 Task: Create a due date automation trigger when advanced on, 2 days before a card is due add dates starting next week at 11:00 AM.
Action: Mouse moved to (1088, 313)
Screenshot: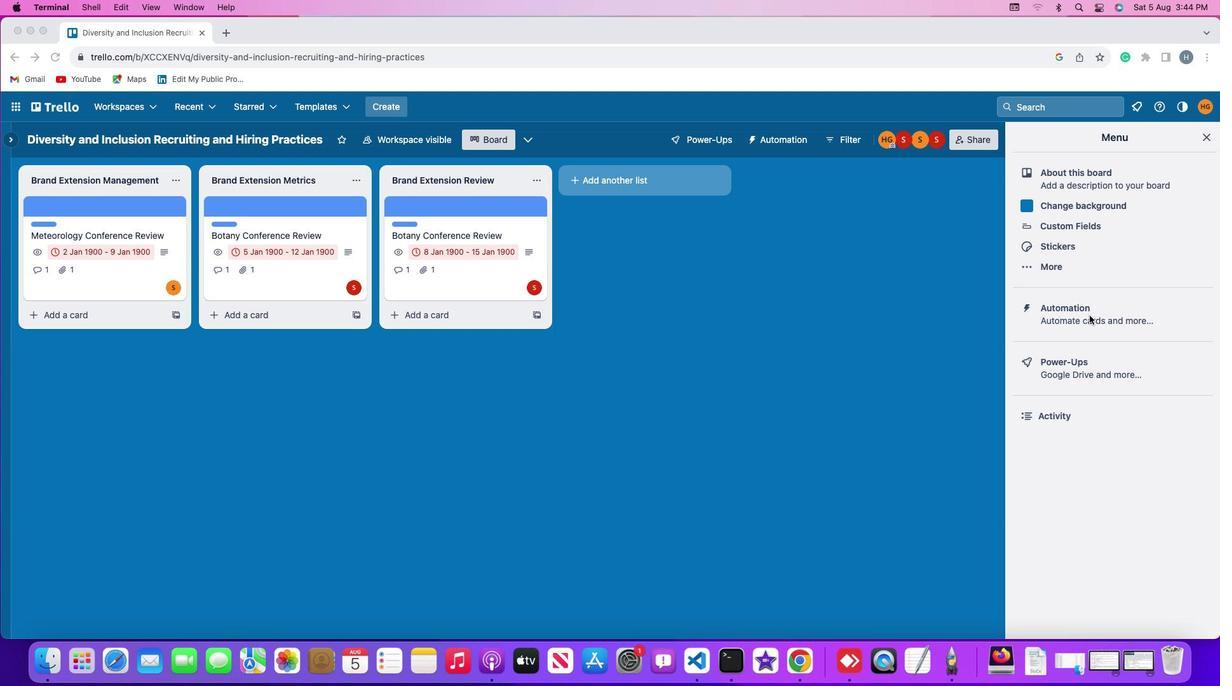 
Action: Mouse pressed left at (1088, 313)
Screenshot: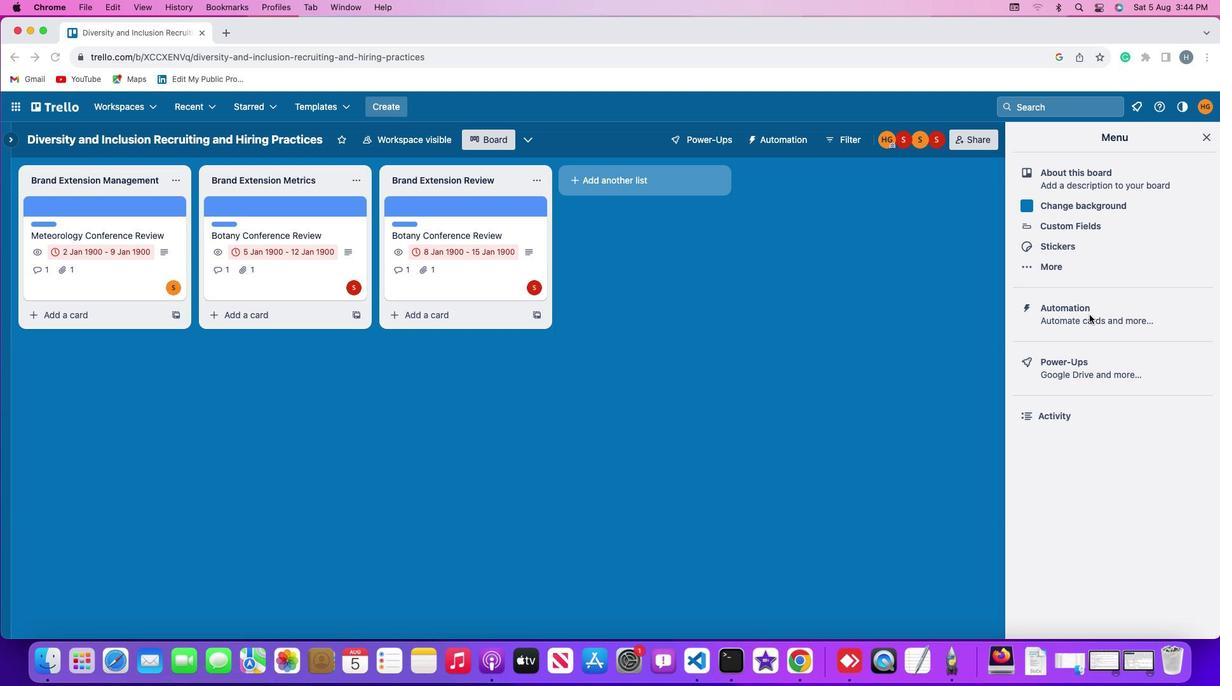
Action: Mouse pressed left at (1088, 313)
Screenshot: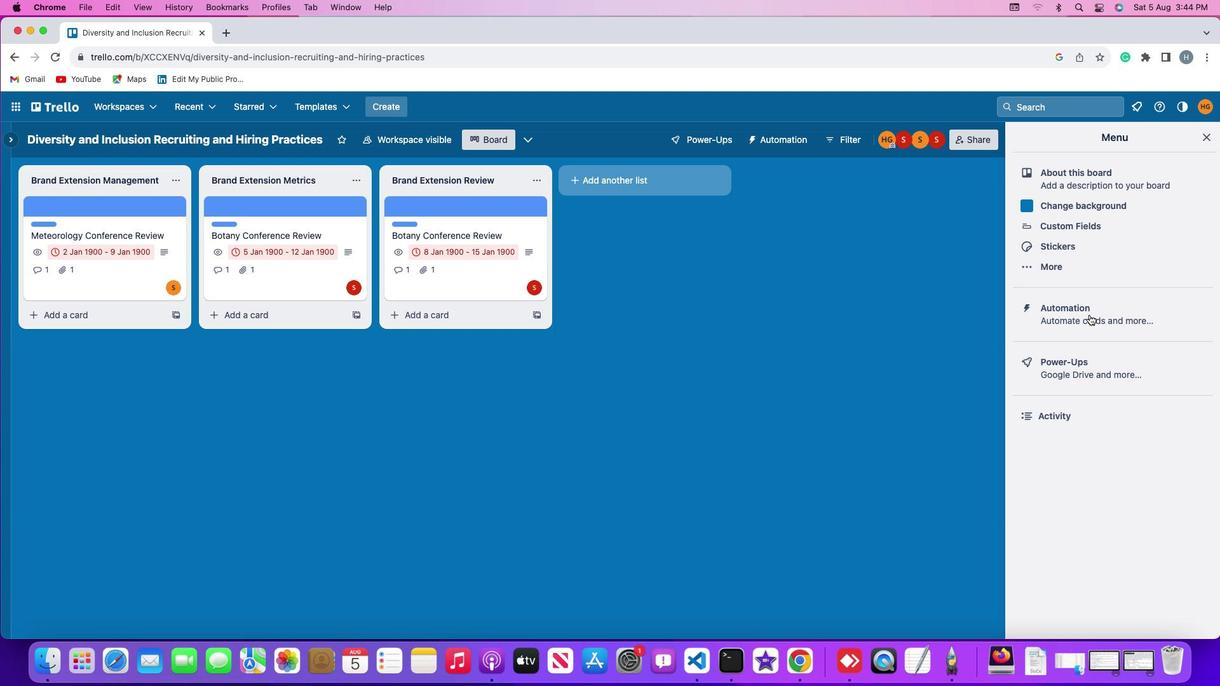 
Action: Mouse moved to (88, 301)
Screenshot: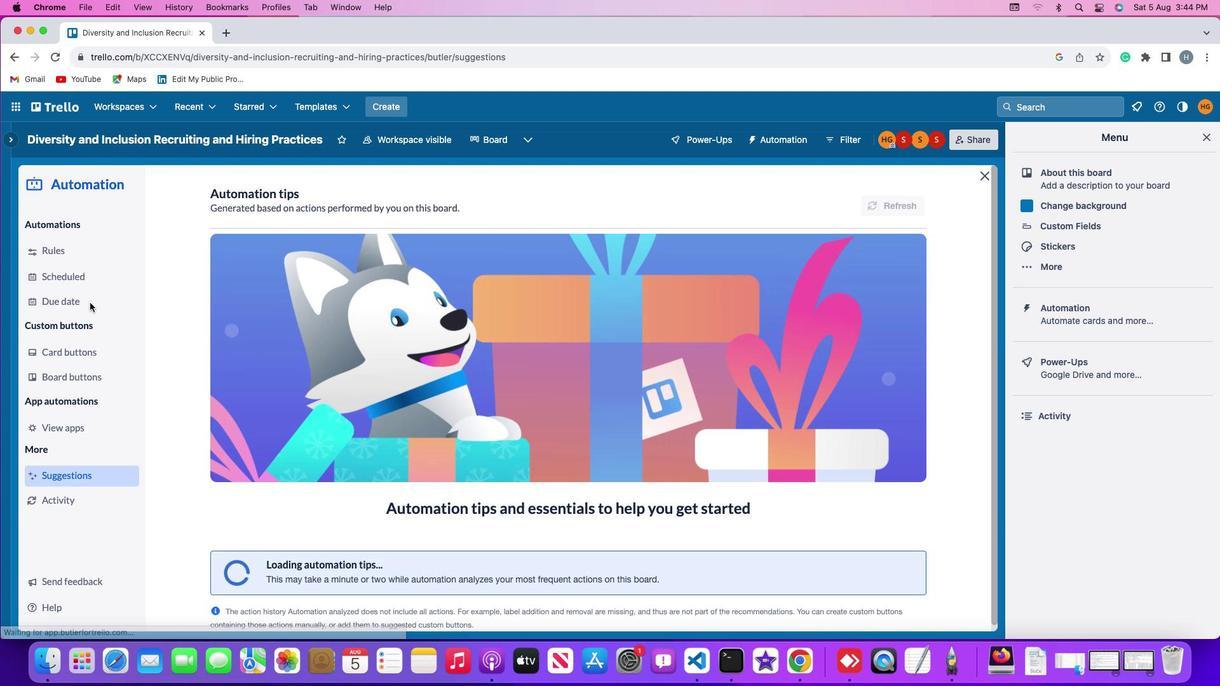 
Action: Mouse pressed left at (88, 301)
Screenshot: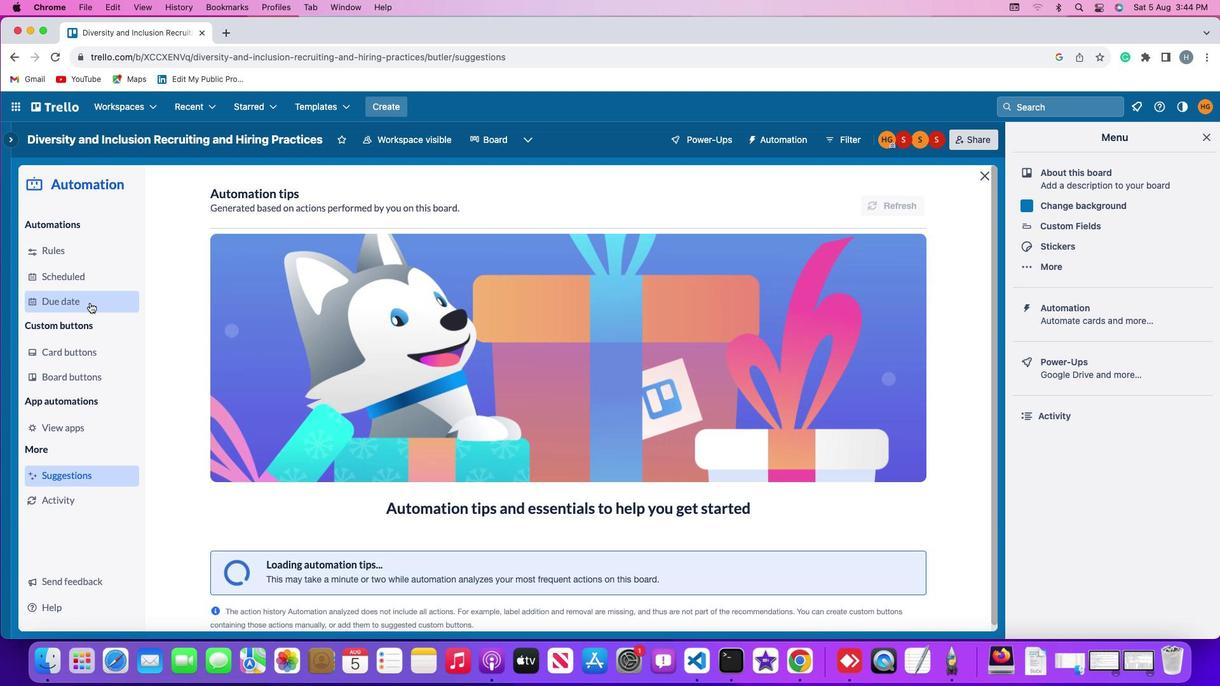 
Action: Mouse moved to (847, 193)
Screenshot: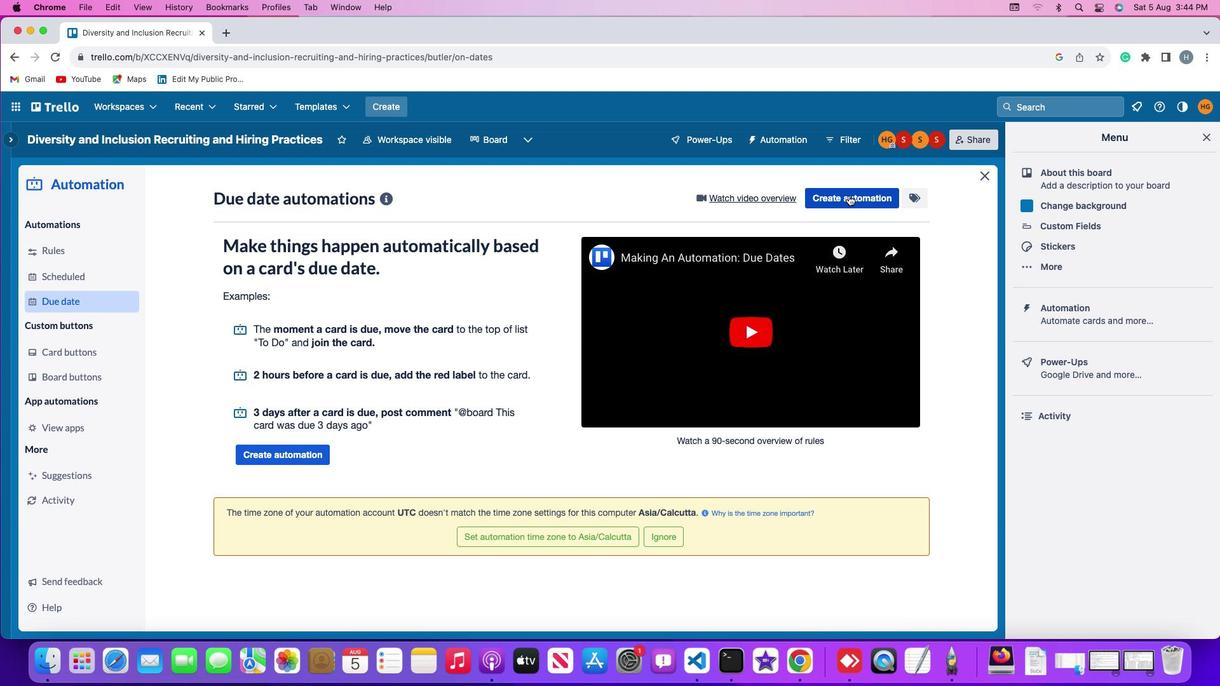 
Action: Mouse pressed left at (847, 193)
Screenshot: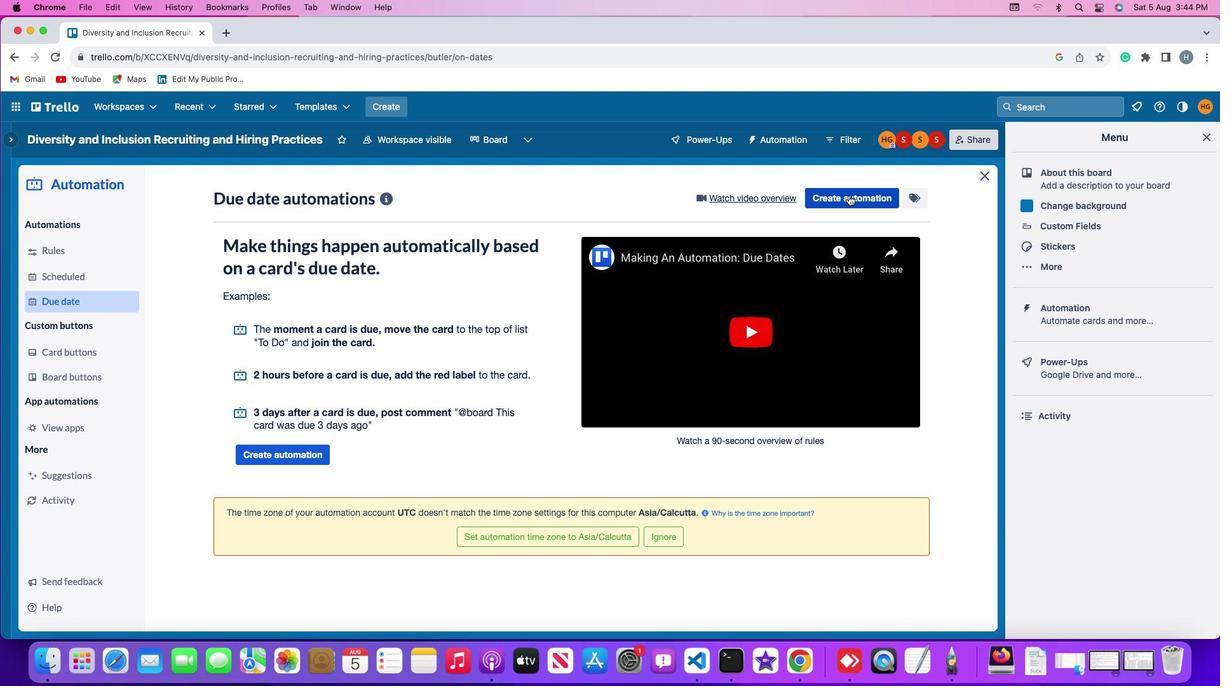
Action: Mouse moved to (558, 317)
Screenshot: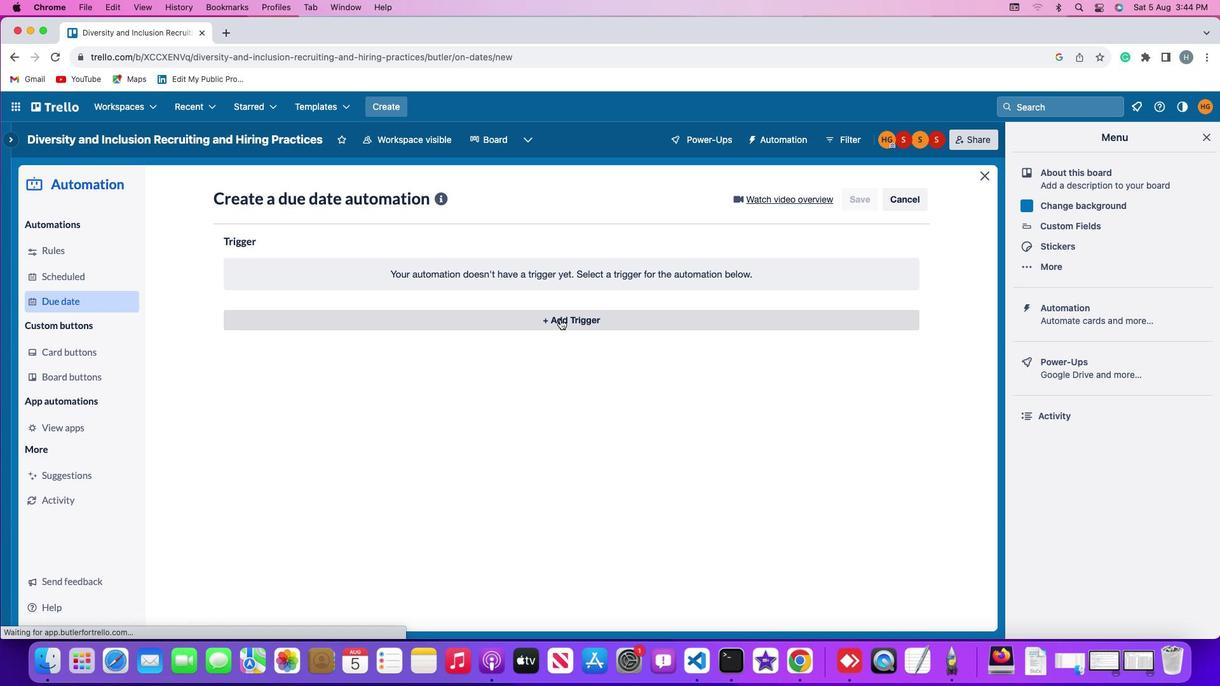 
Action: Mouse pressed left at (558, 317)
Screenshot: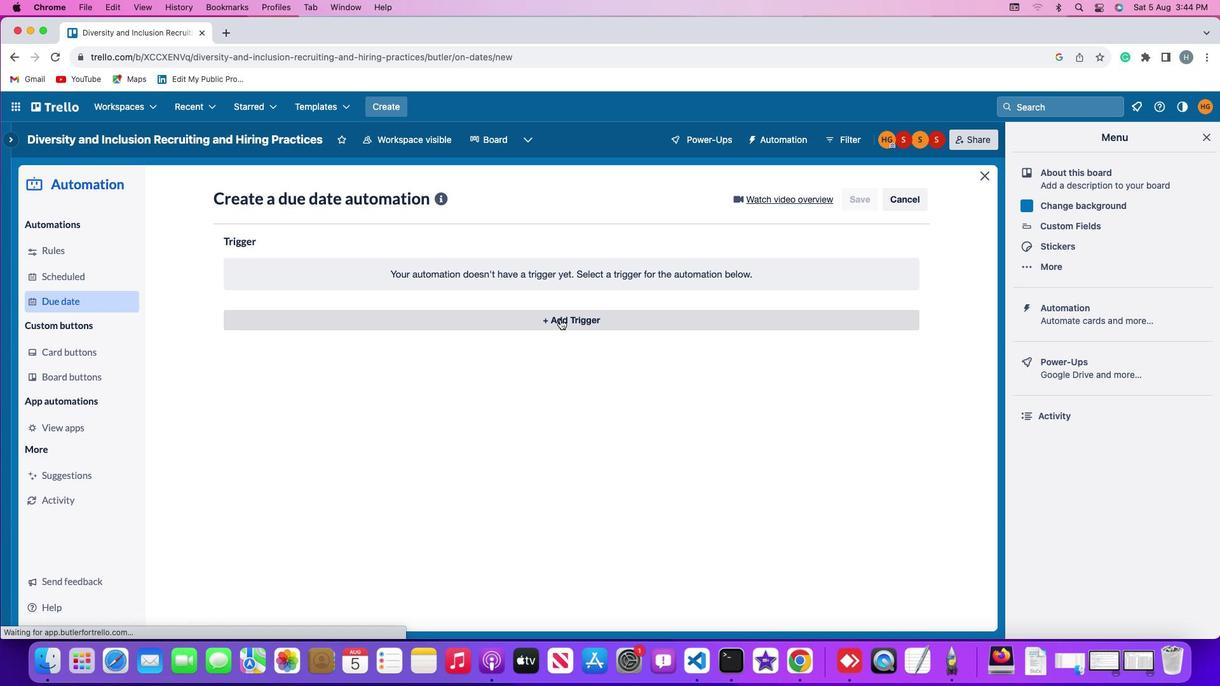 
Action: Mouse moved to (247, 509)
Screenshot: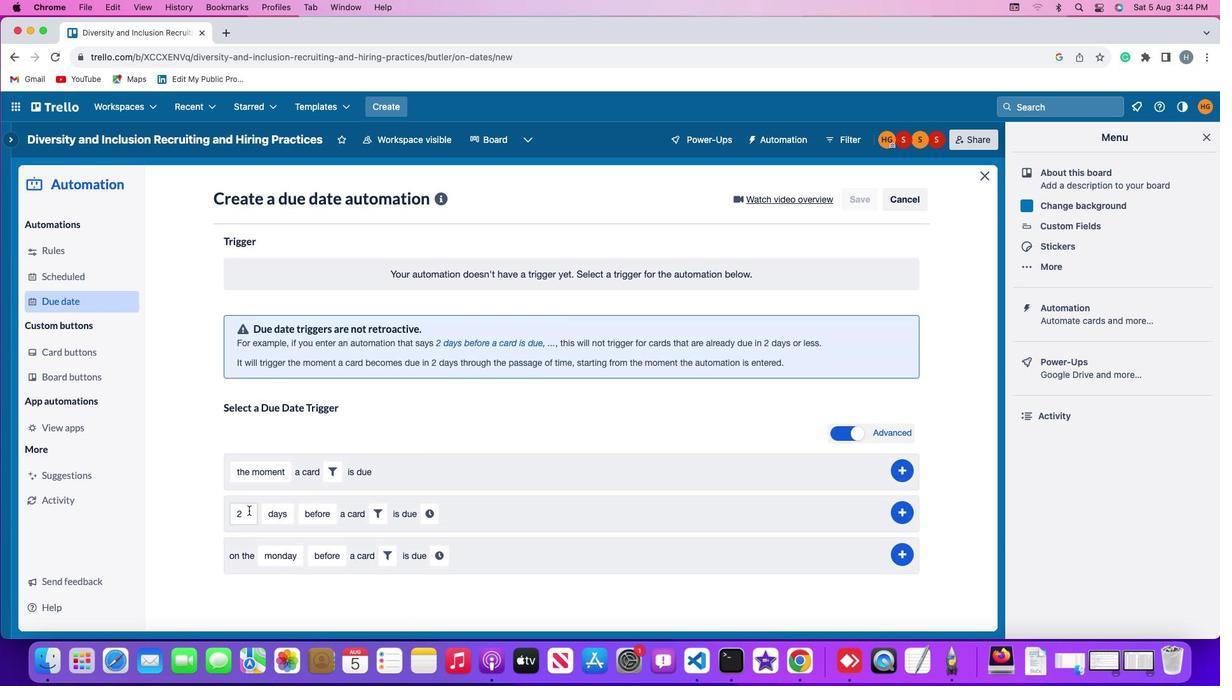 
Action: Mouse pressed left at (247, 509)
Screenshot: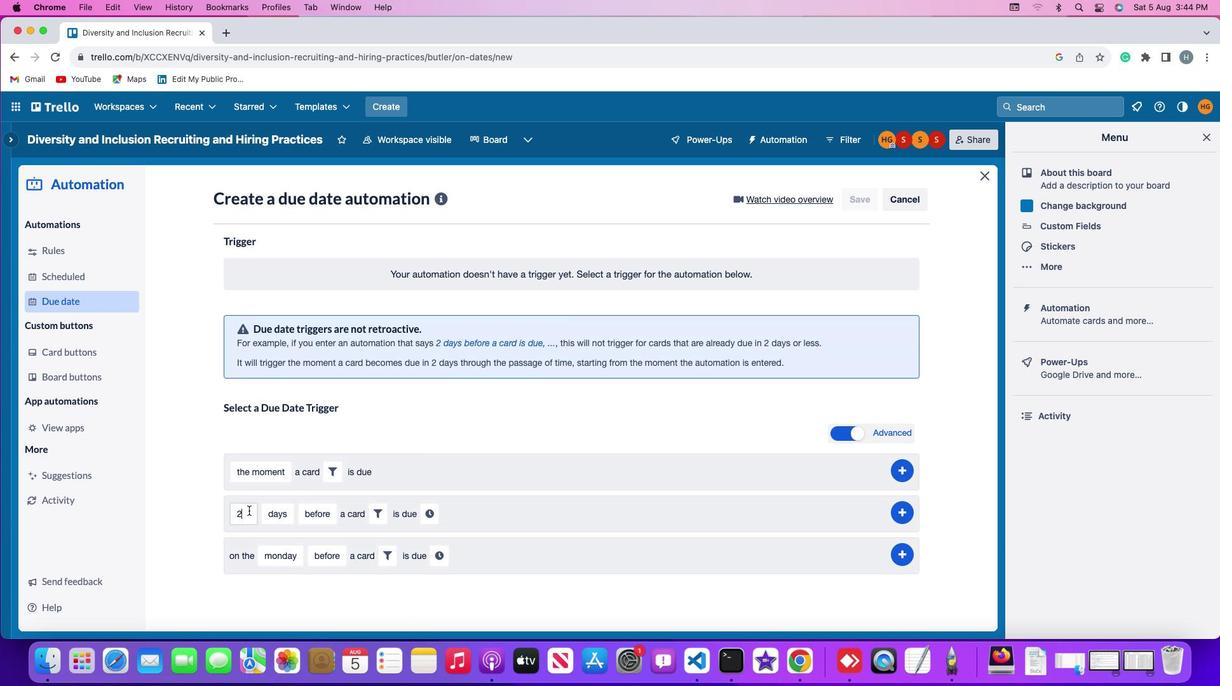 
Action: Mouse moved to (246, 509)
Screenshot: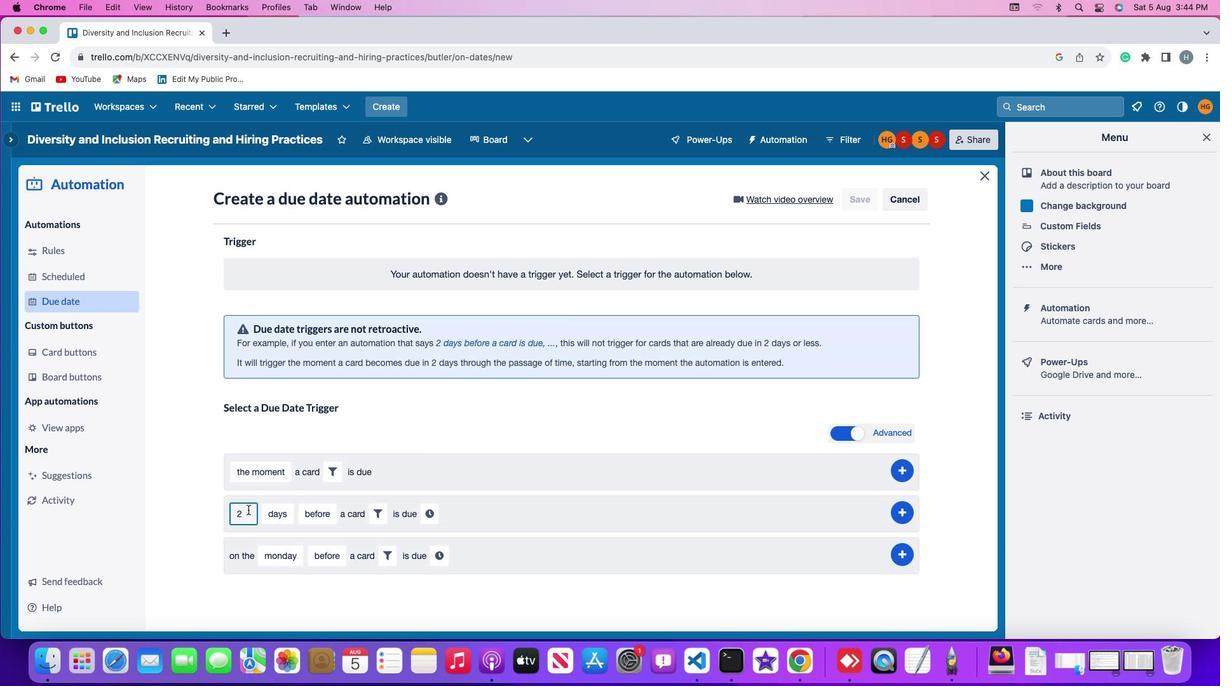 
Action: Key pressed Key.backspace
Screenshot: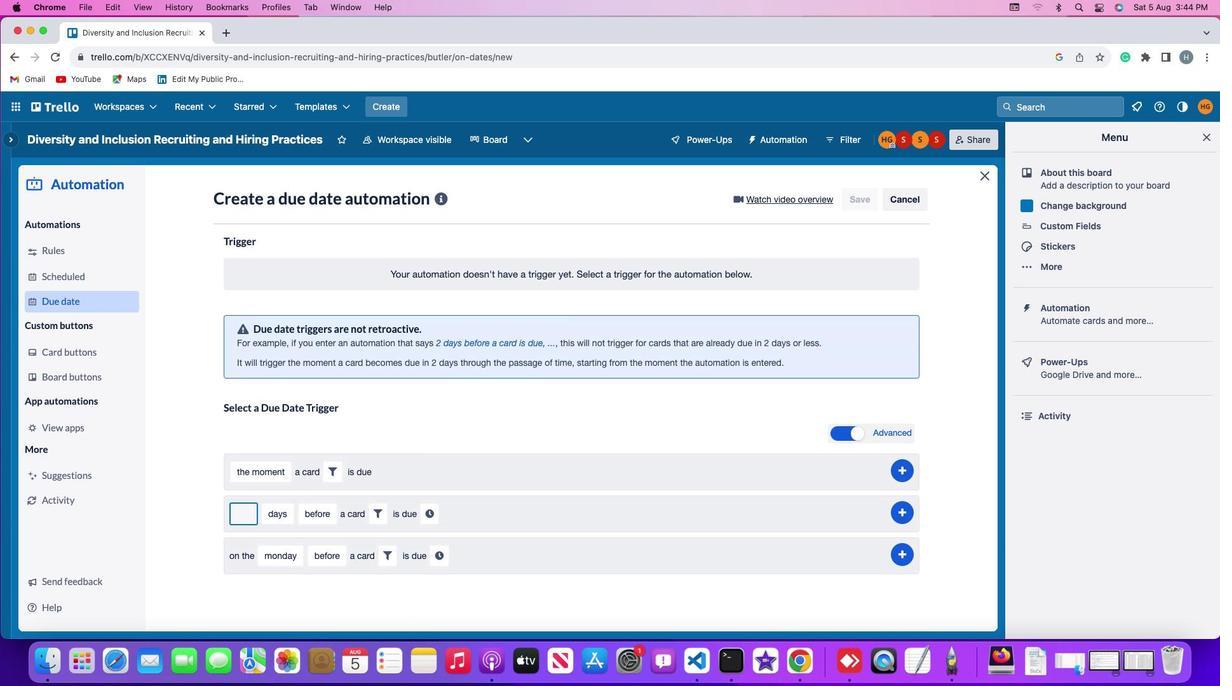 
Action: Mouse moved to (244, 509)
Screenshot: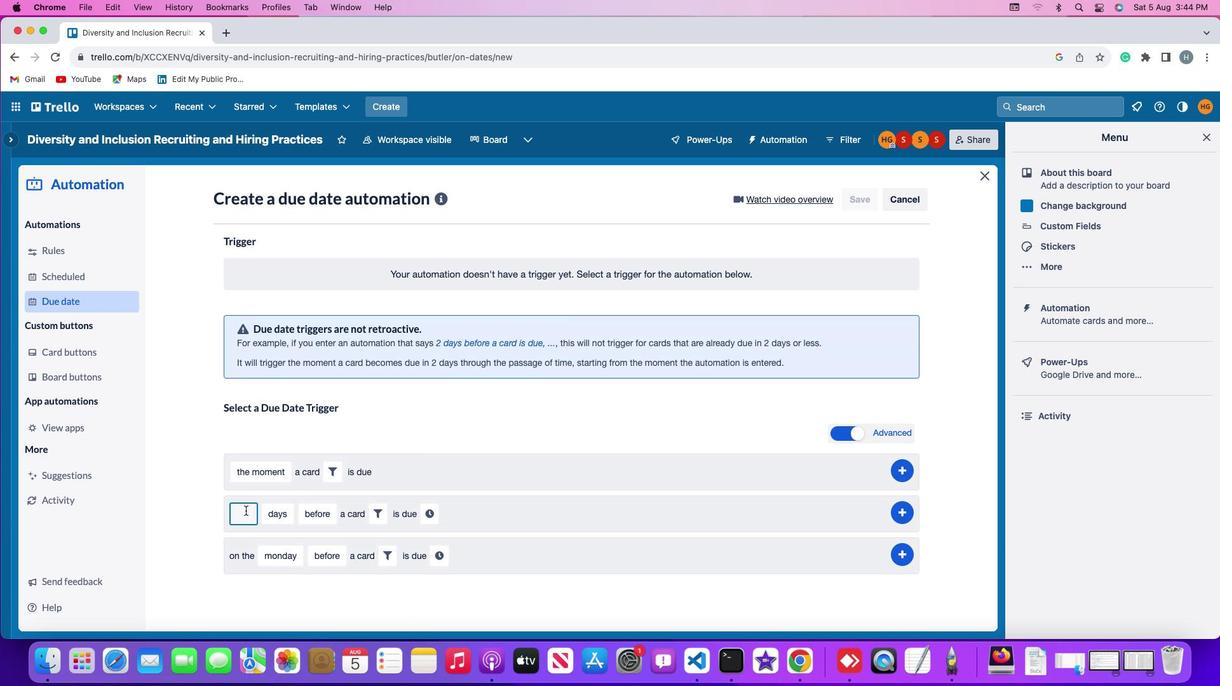 
Action: Key pressed '2'
Screenshot: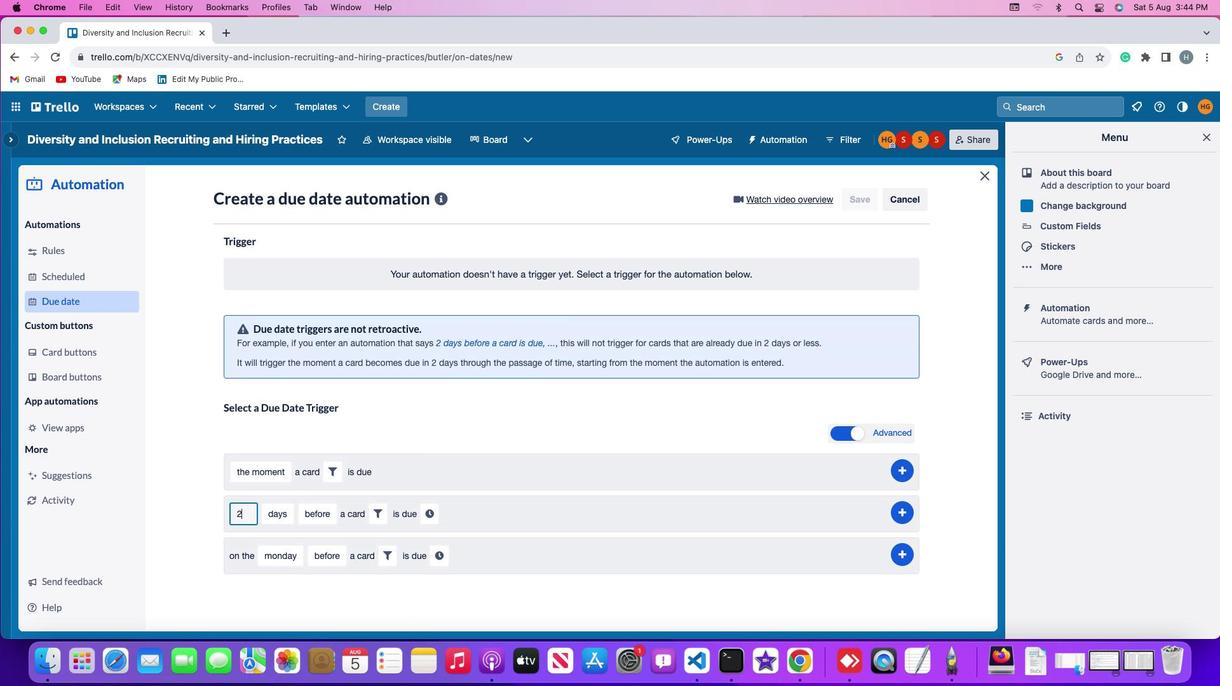 
Action: Mouse moved to (268, 512)
Screenshot: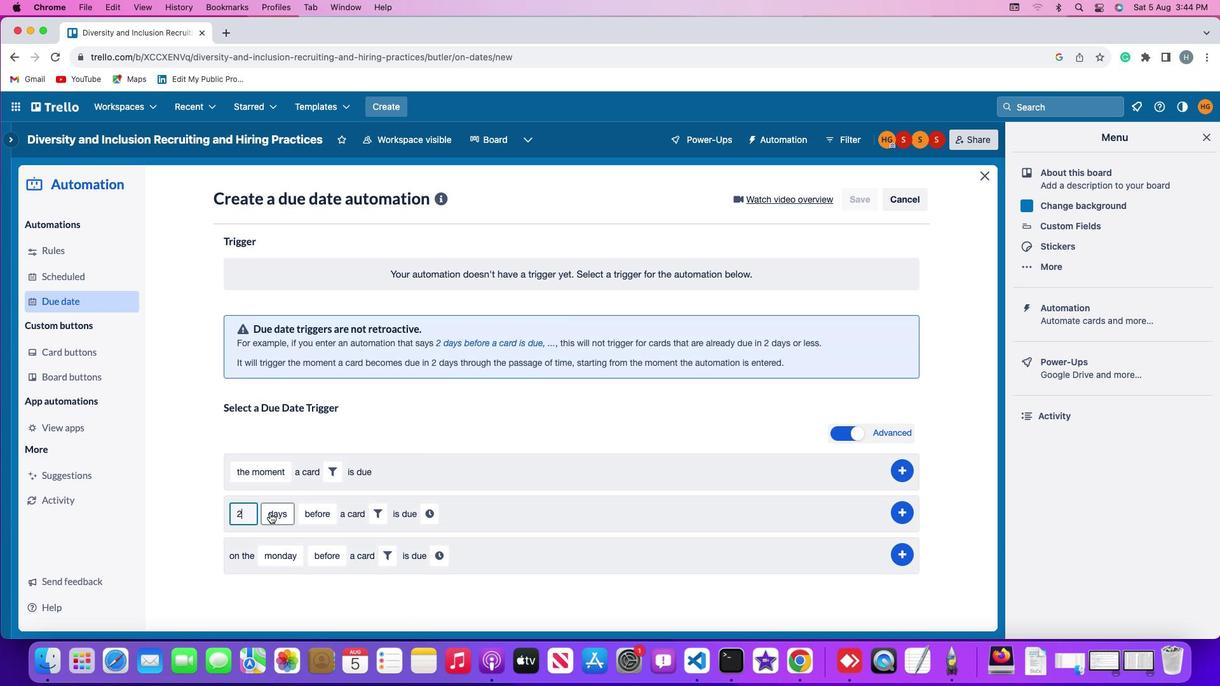 
Action: Mouse pressed left at (268, 512)
Screenshot: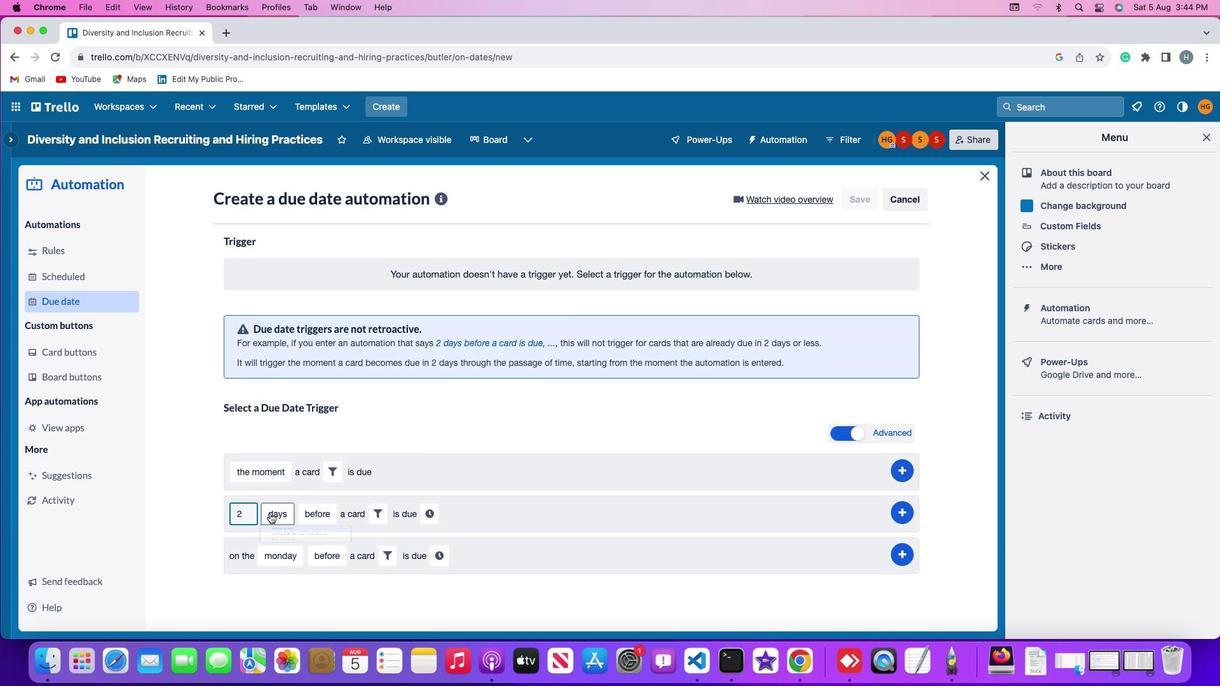 
Action: Mouse moved to (286, 534)
Screenshot: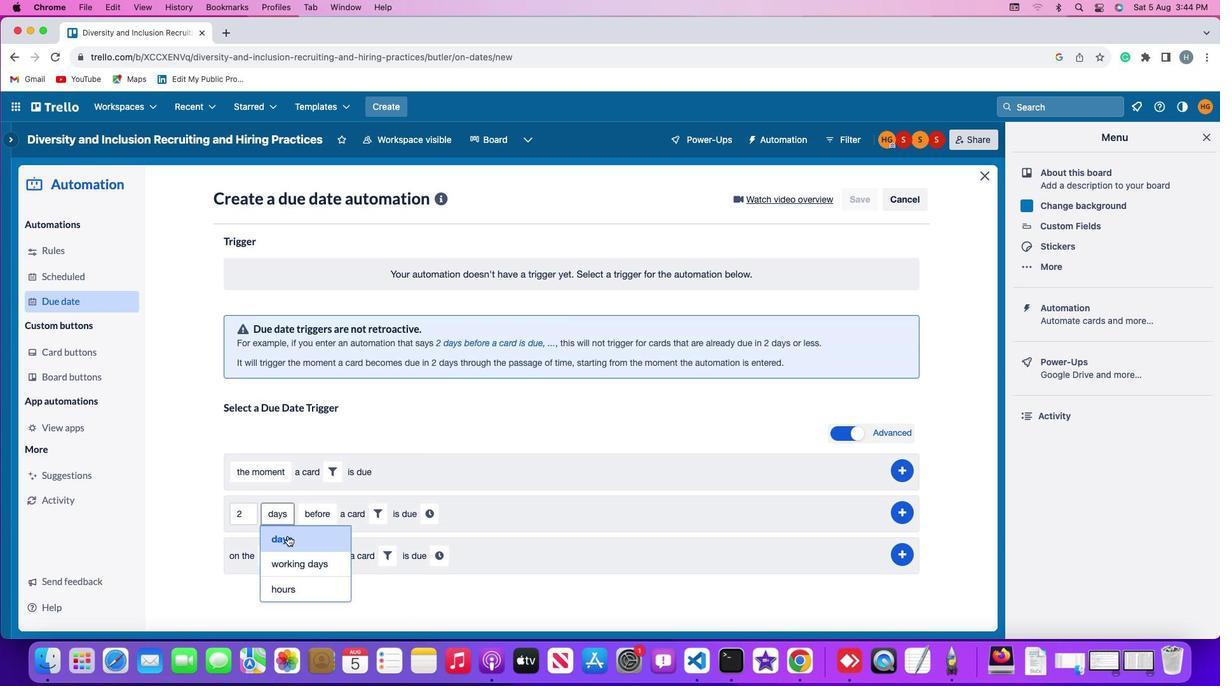 
Action: Mouse pressed left at (286, 534)
Screenshot: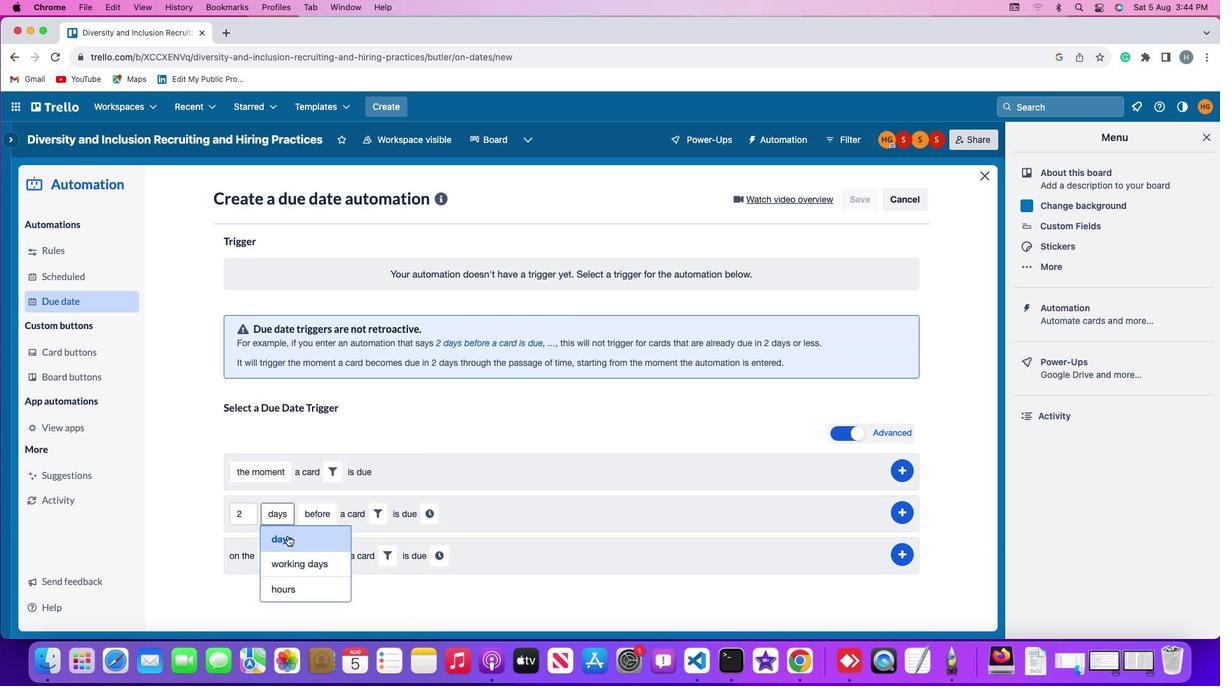 
Action: Mouse moved to (309, 518)
Screenshot: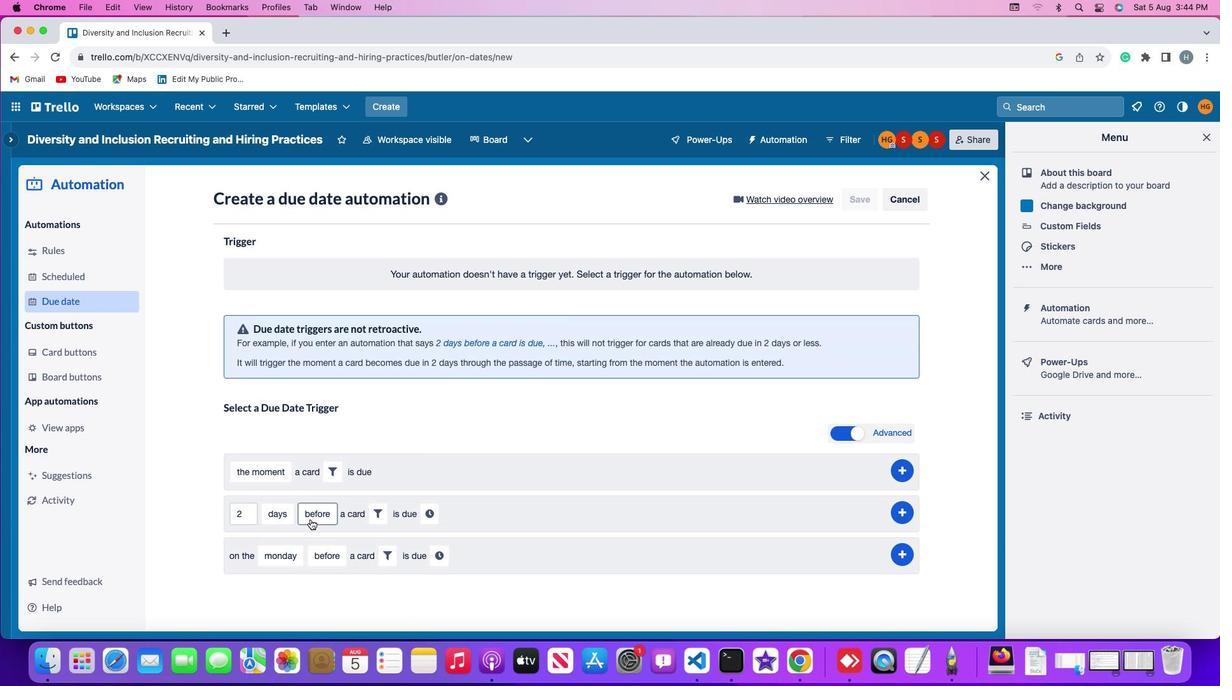 
Action: Mouse pressed left at (309, 518)
Screenshot: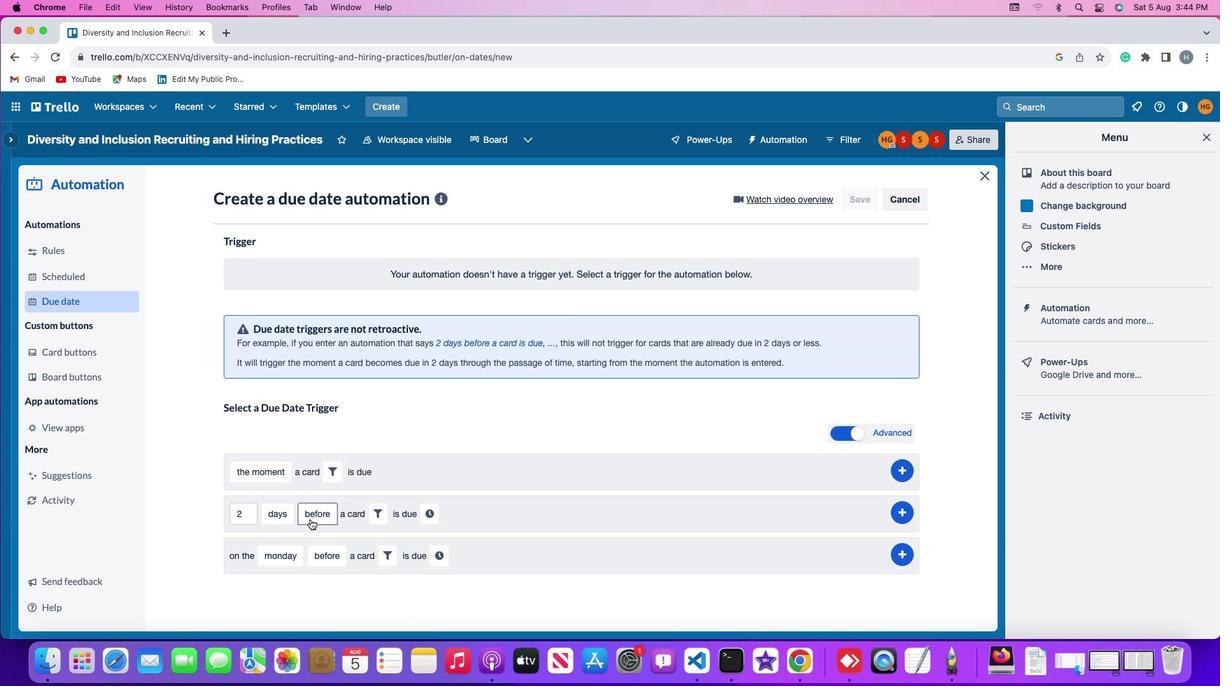 
Action: Mouse moved to (323, 536)
Screenshot: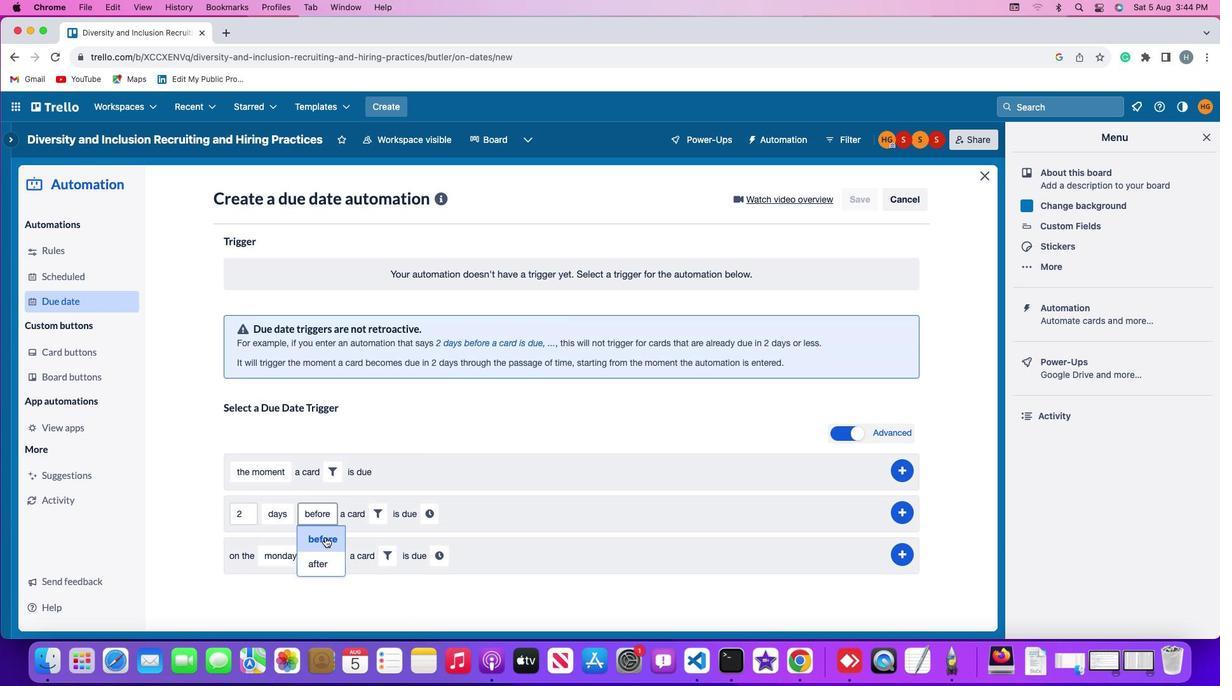 
Action: Mouse pressed left at (323, 536)
Screenshot: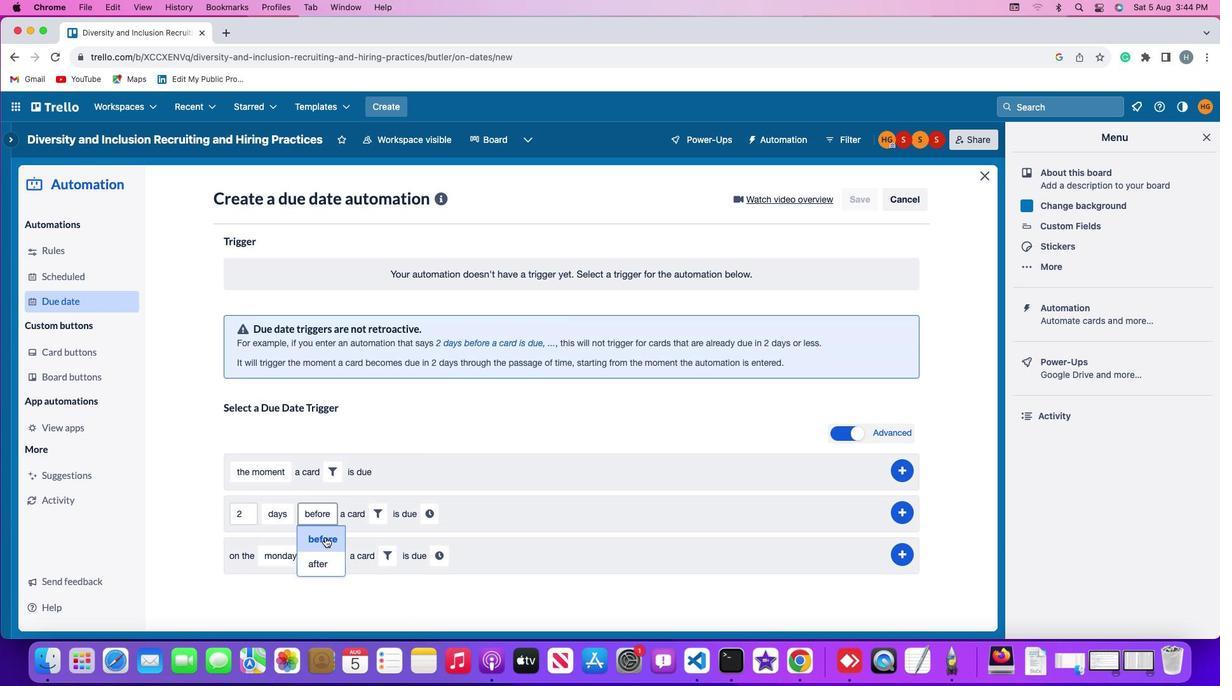 
Action: Mouse moved to (378, 514)
Screenshot: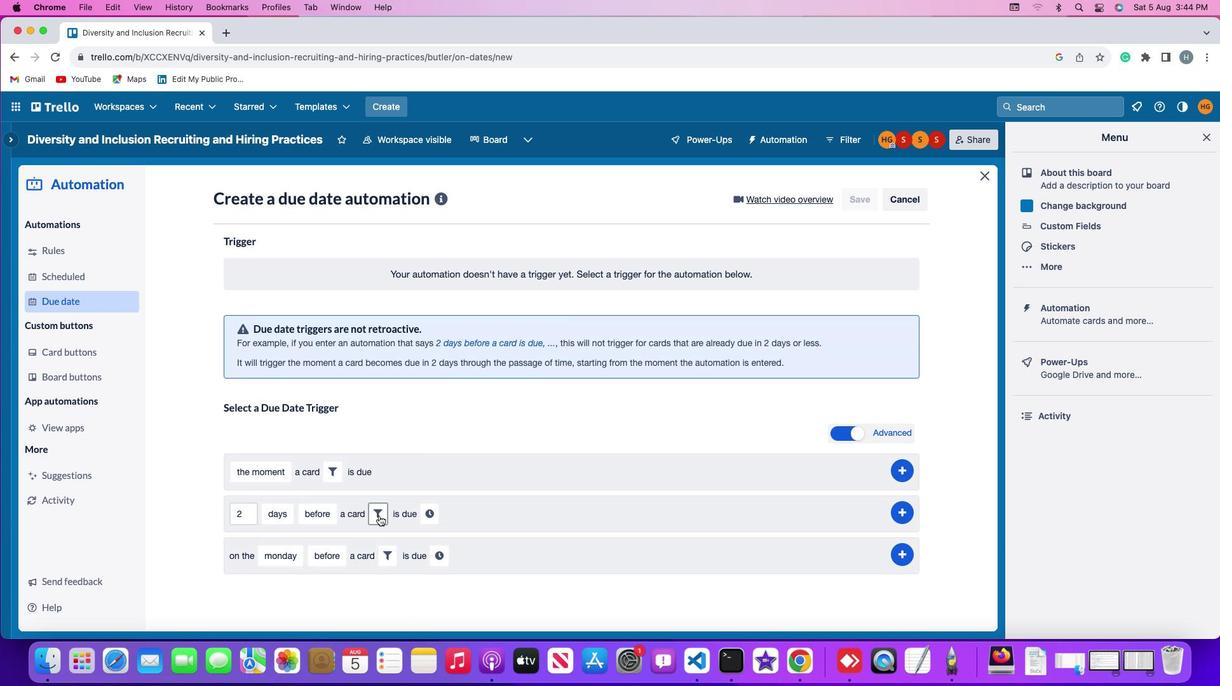 
Action: Mouse pressed left at (378, 514)
Screenshot: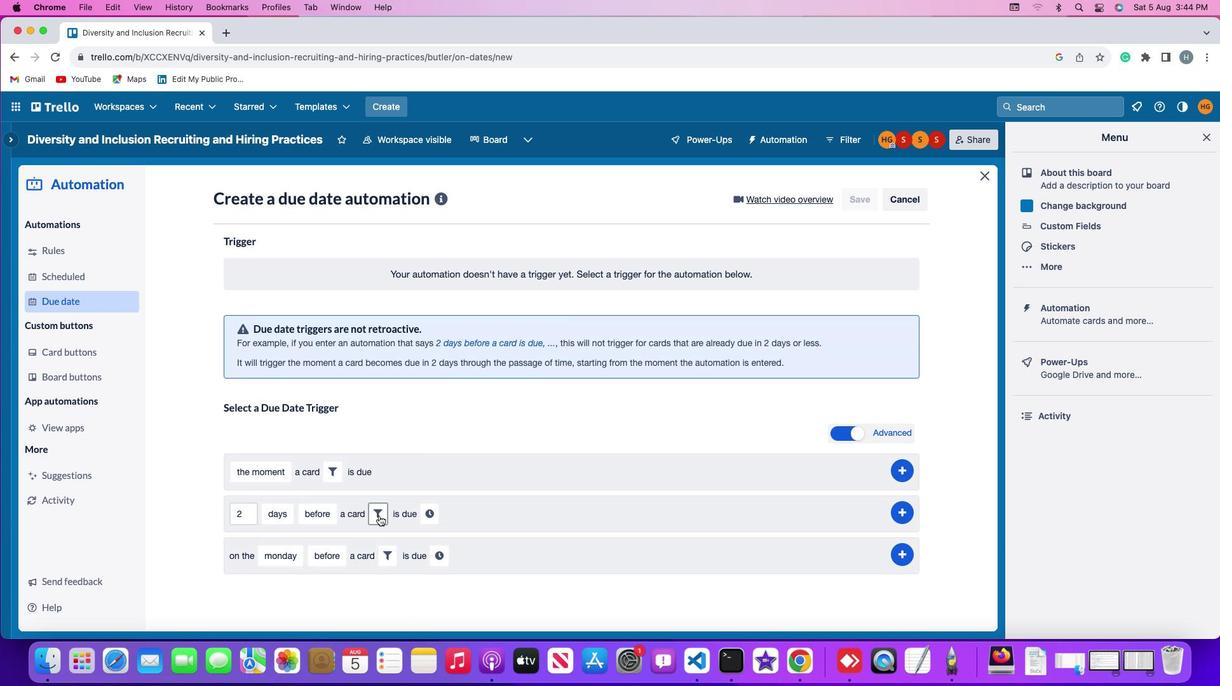 
Action: Mouse moved to (445, 552)
Screenshot: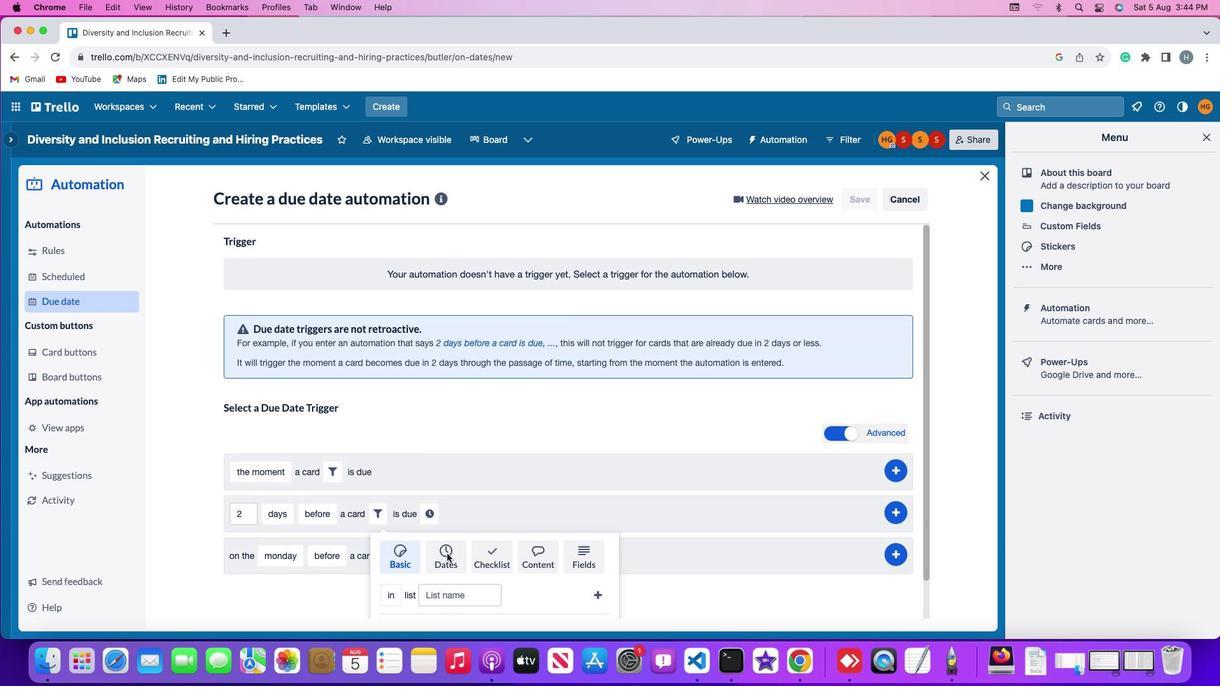 
Action: Mouse pressed left at (445, 552)
Screenshot: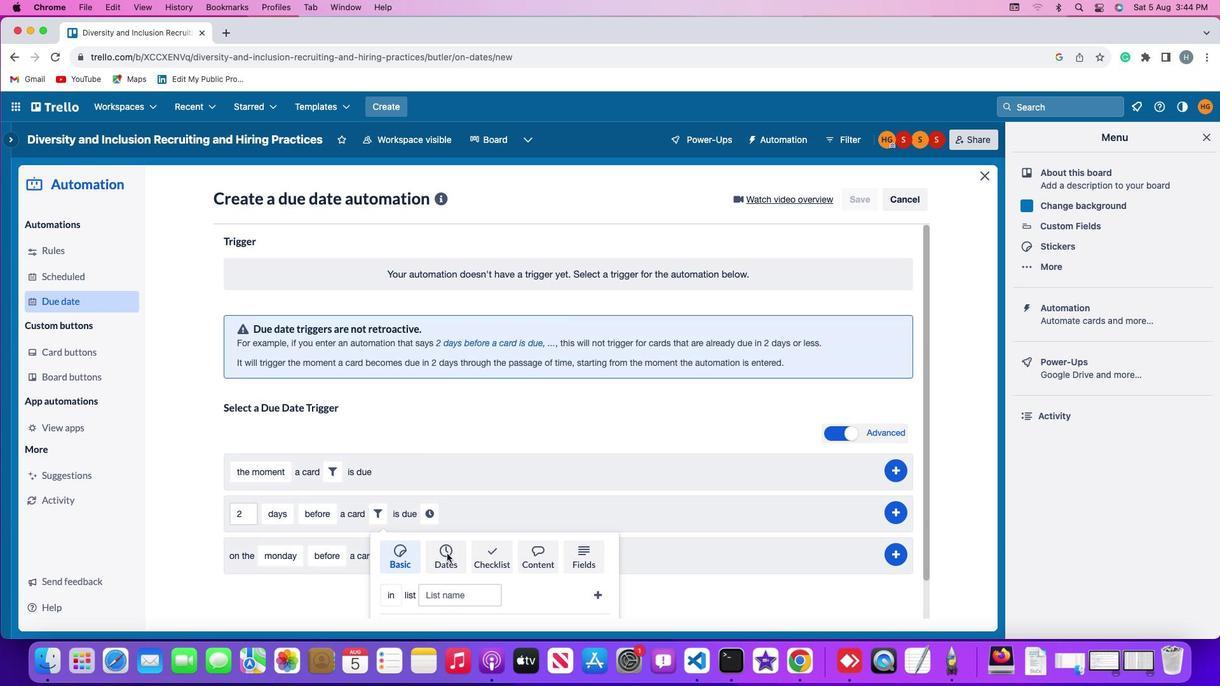 
Action: Mouse moved to (444, 552)
Screenshot: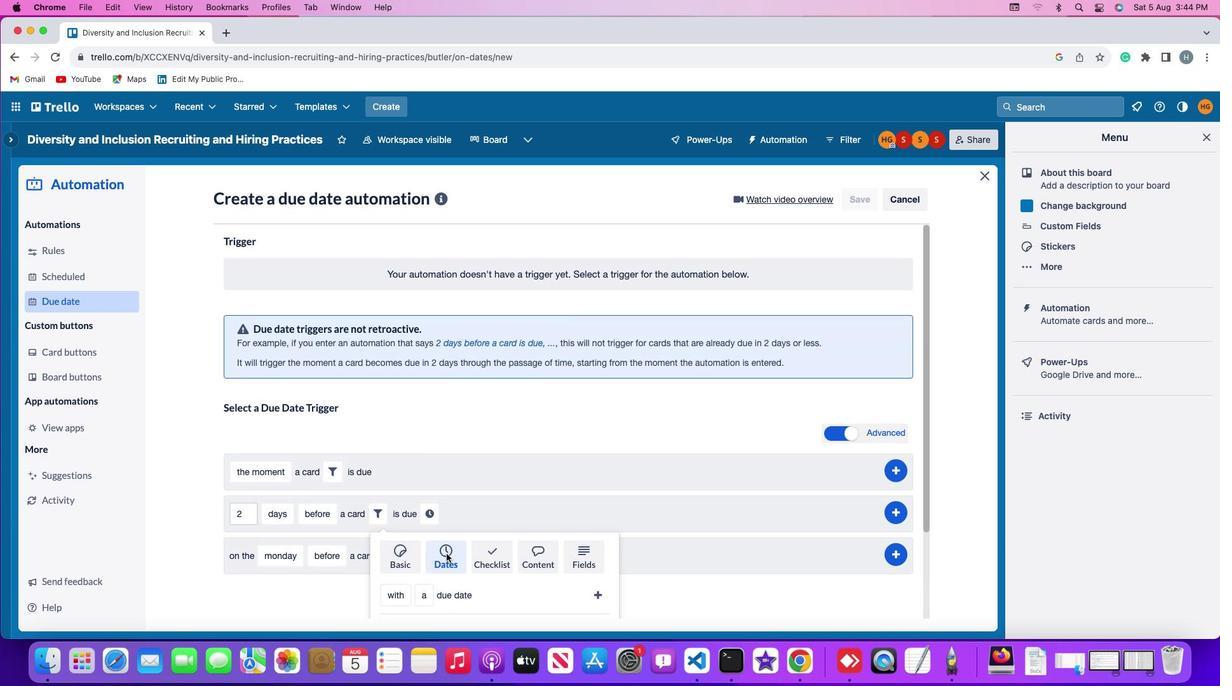 
Action: Mouse scrolled (444, 552) with delta (0, -1)
Screenshot: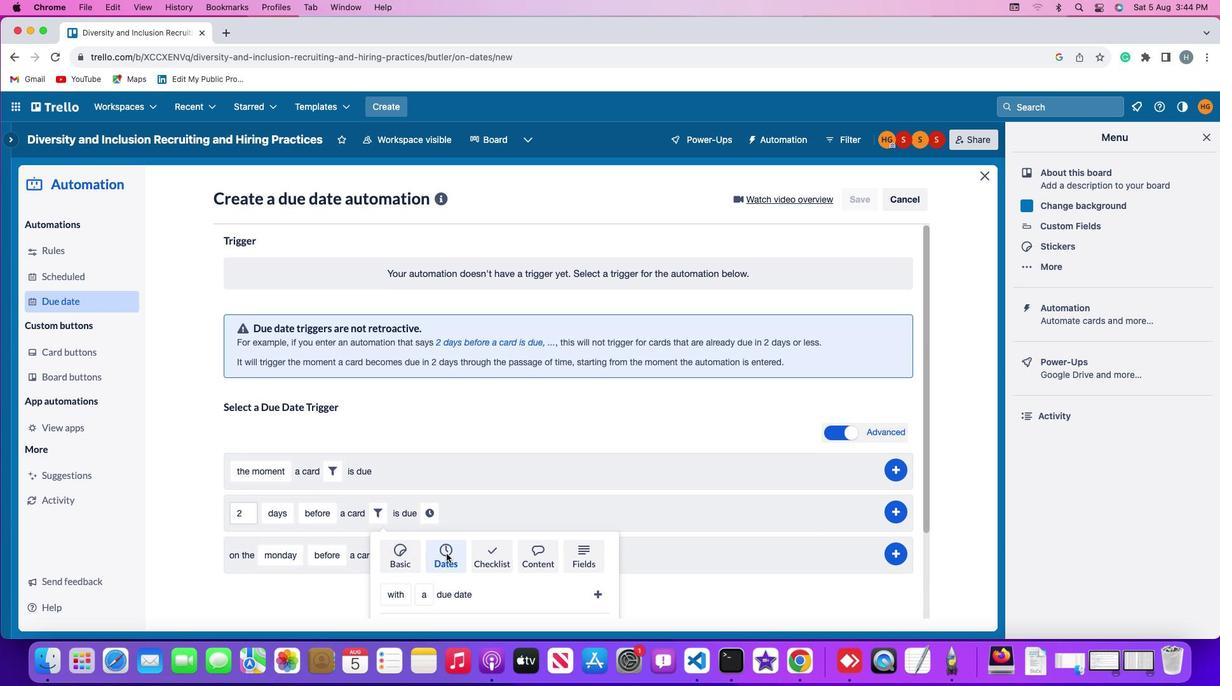 
Action: Mouse scrolled (444, 552) with delta (0, -1)
Screenshot: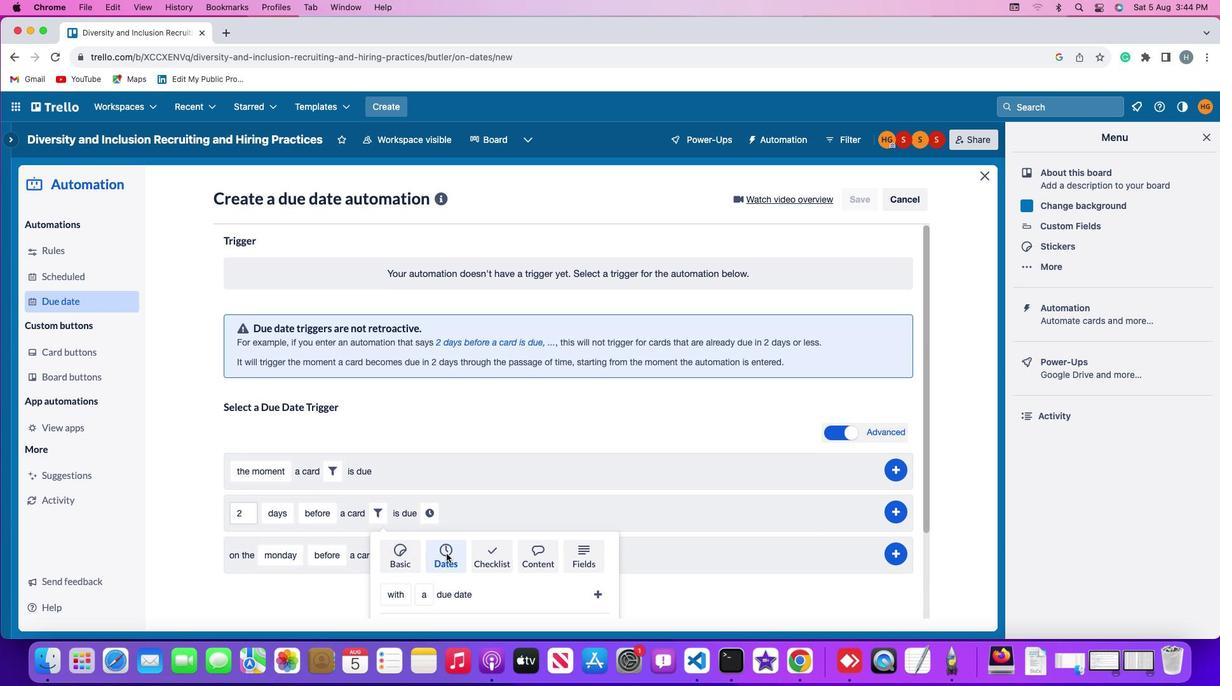 
Action: Mouse scrolled (444, 552) with delta (0, -2)
Screenshot: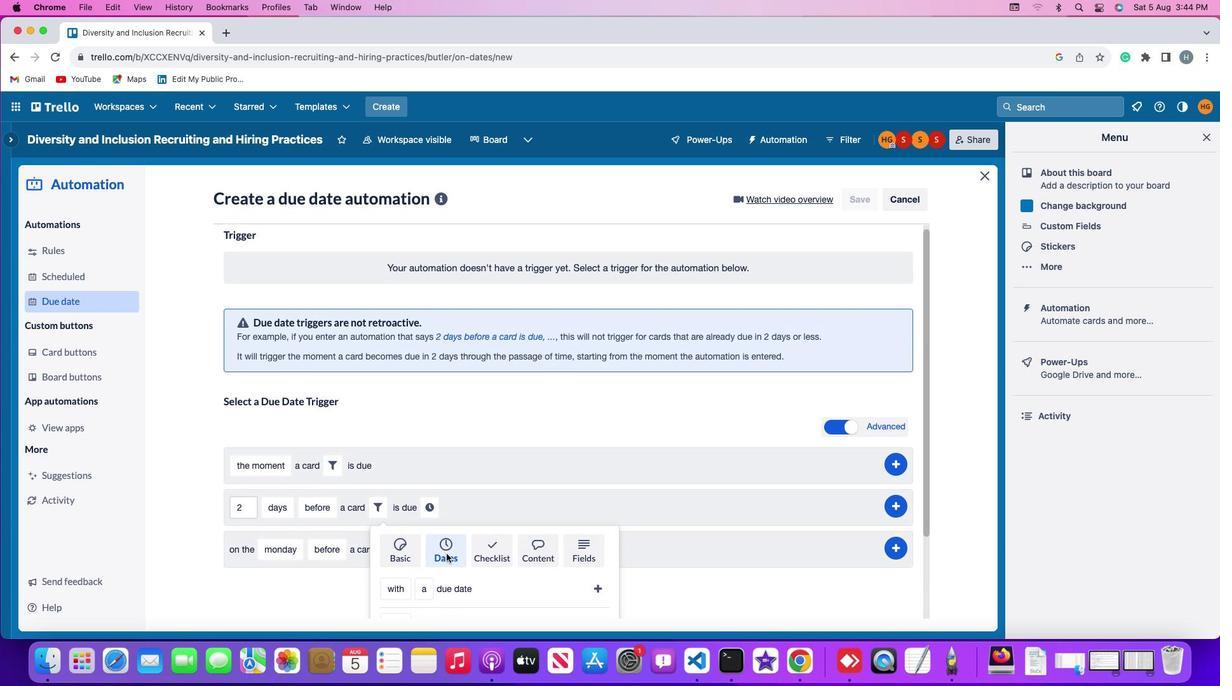 
Action: Mouse scrolled (444, 552) with delta (0, -3)
Screenshot: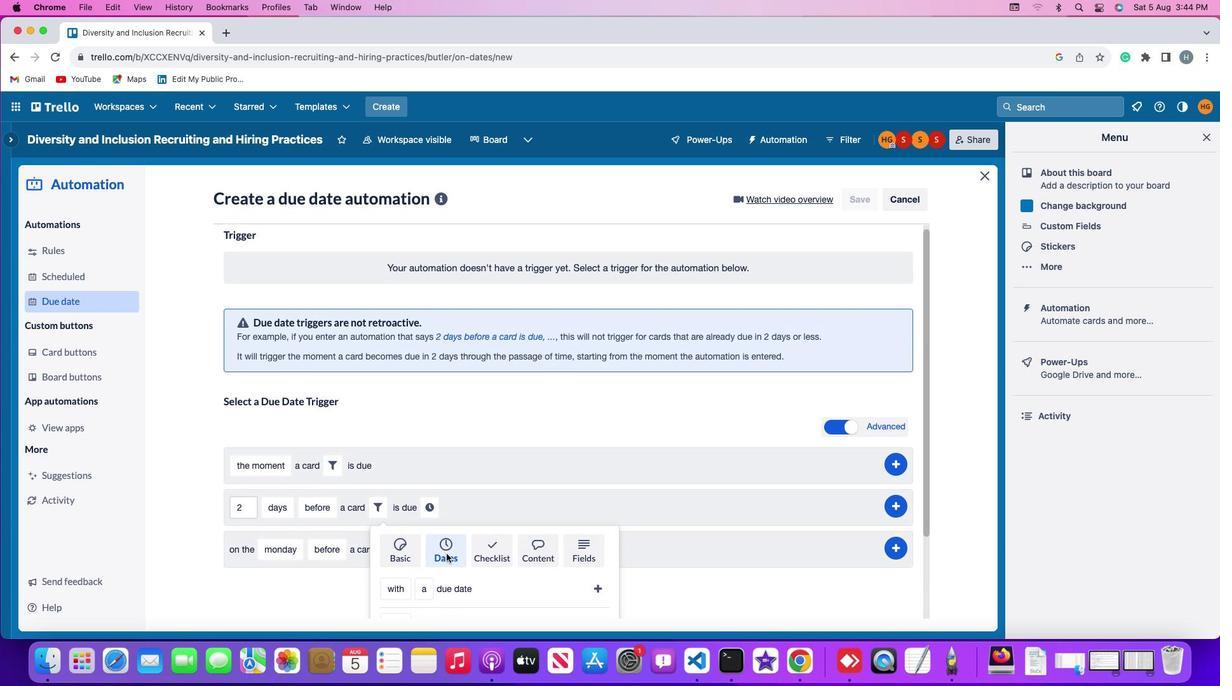 
Action: Mouse scrolled (444, 552) with delta (0, -4)
Screenshot: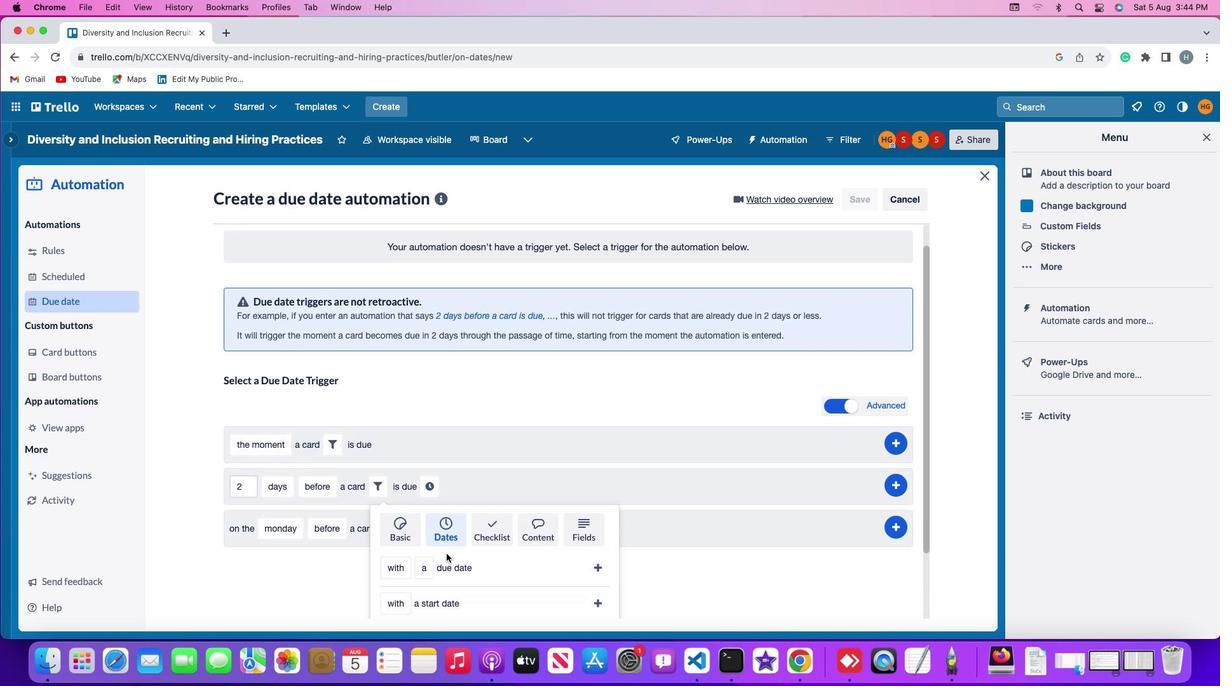 
Action: Mouse scrolled (444, 552) with delta (0, -5)
Screenshot: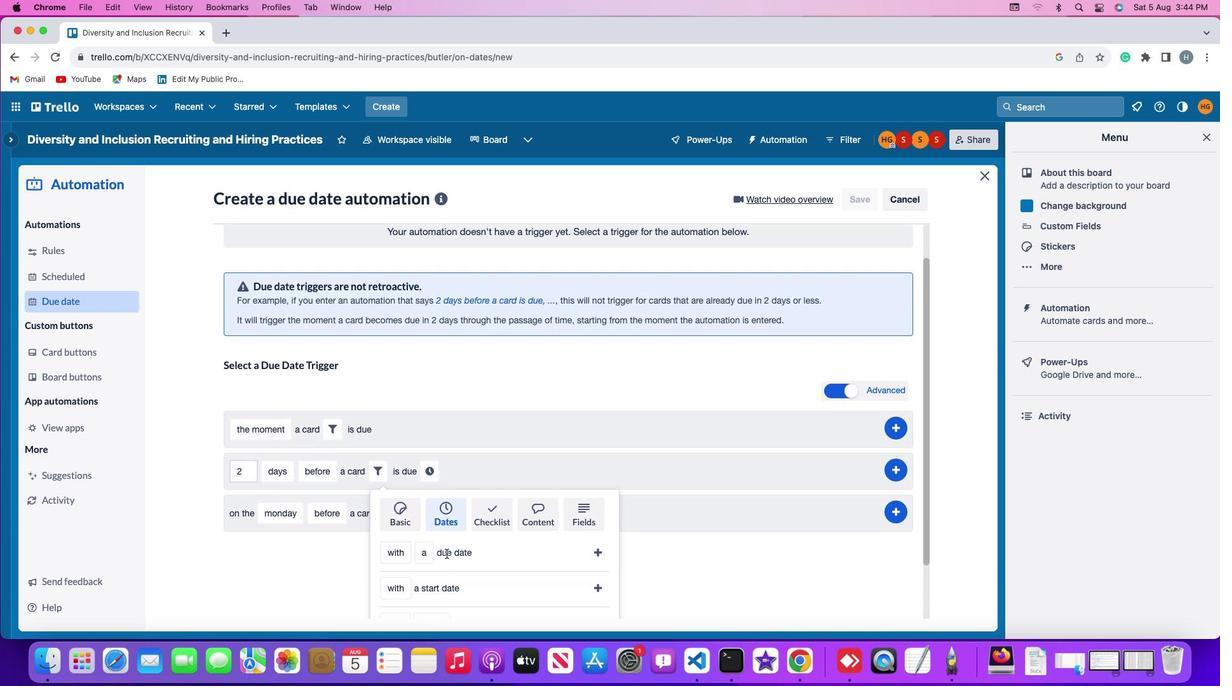 
Action: Mouse moved to (394, 556)
Screenshot: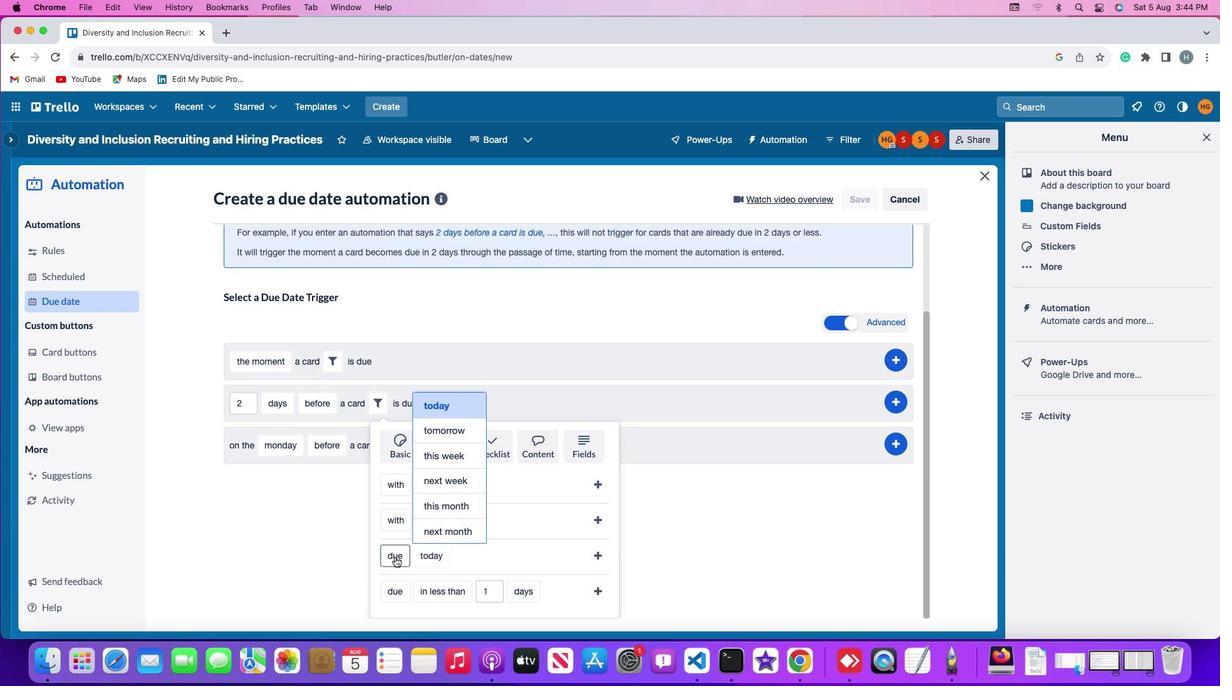 
Action: Mouse pressed left at (394, 556)
Screenshot: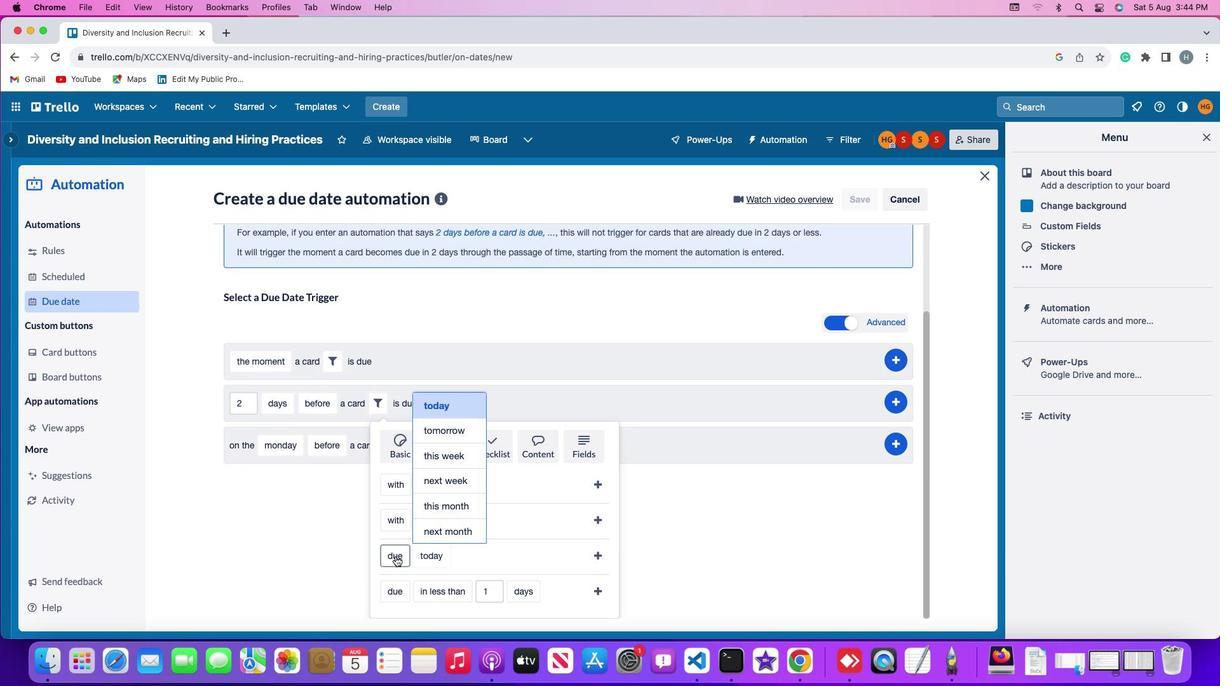 
Action: Mouse moved to (404, 508)
Screenshot: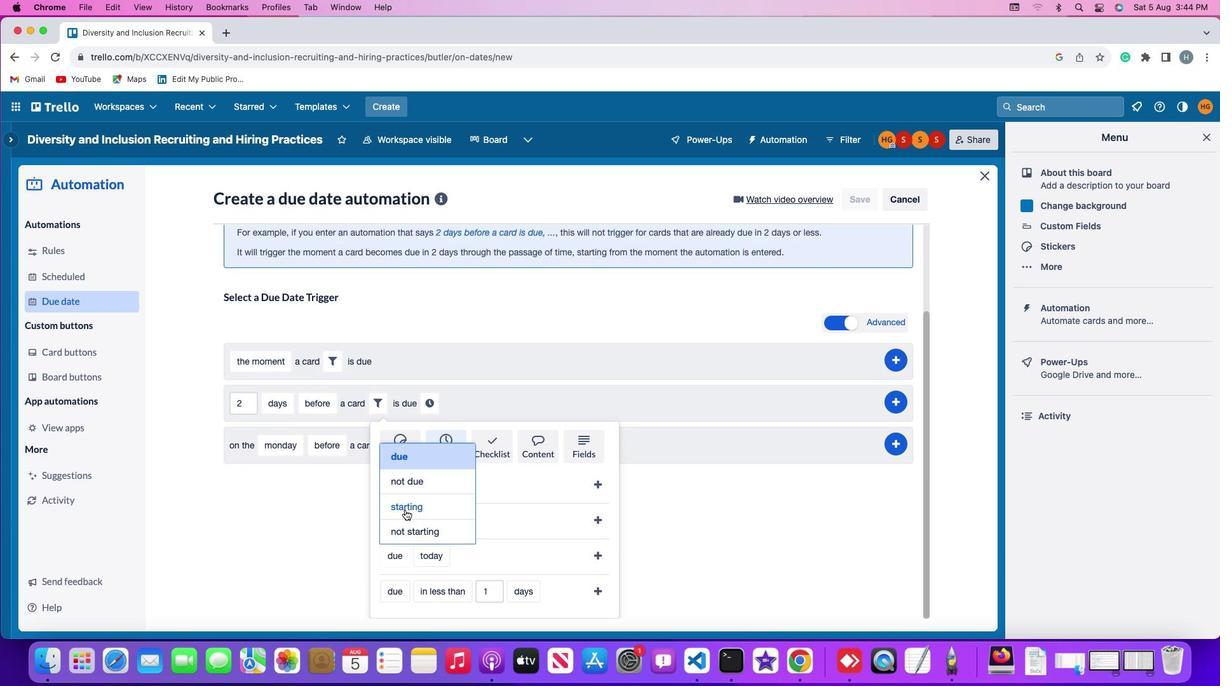 
Action: Mouse pressed left at (404, 508)
Screenshot: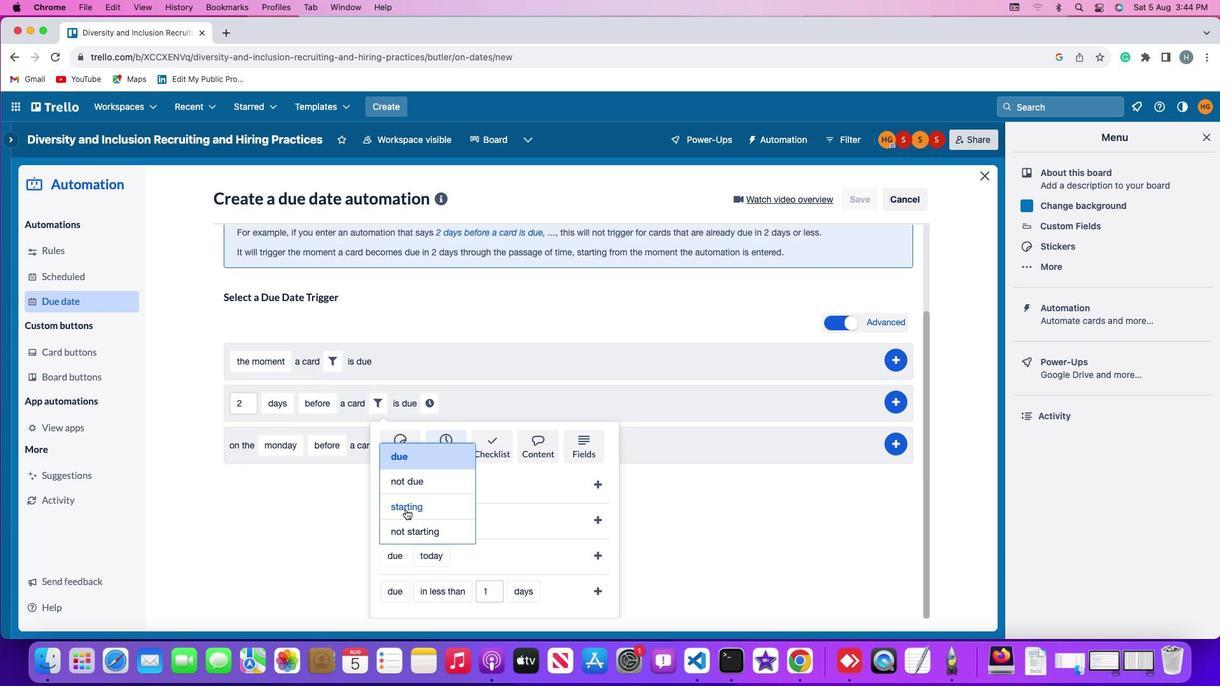 
Action: Mouse moved to (436, 551)
Screenshot: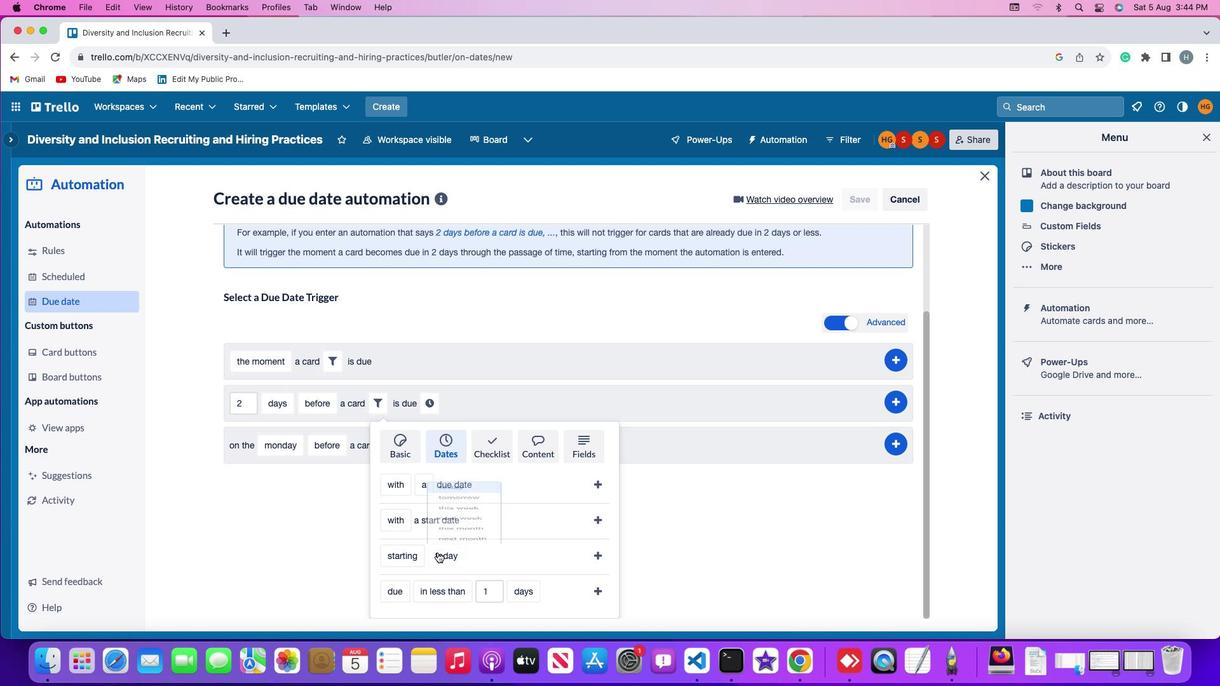 
Action: Mouse pressed left at (436, 551)
Screenshot: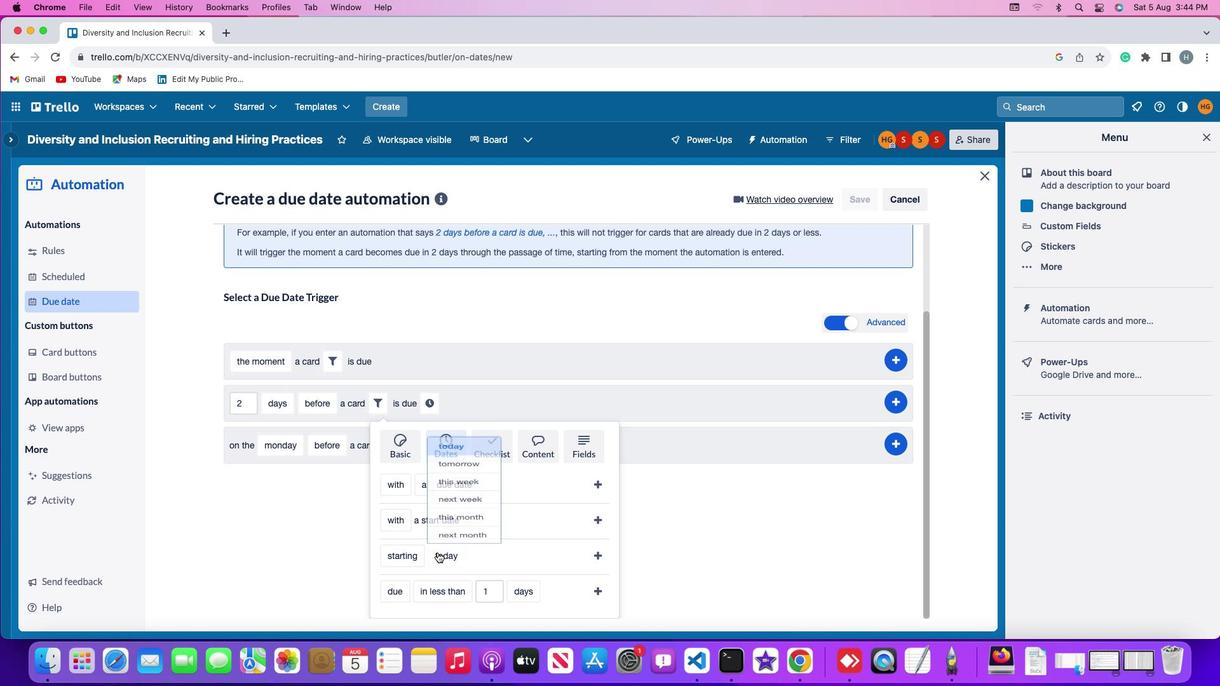
Action: Mouse moved to (456, 479)
Screenshot: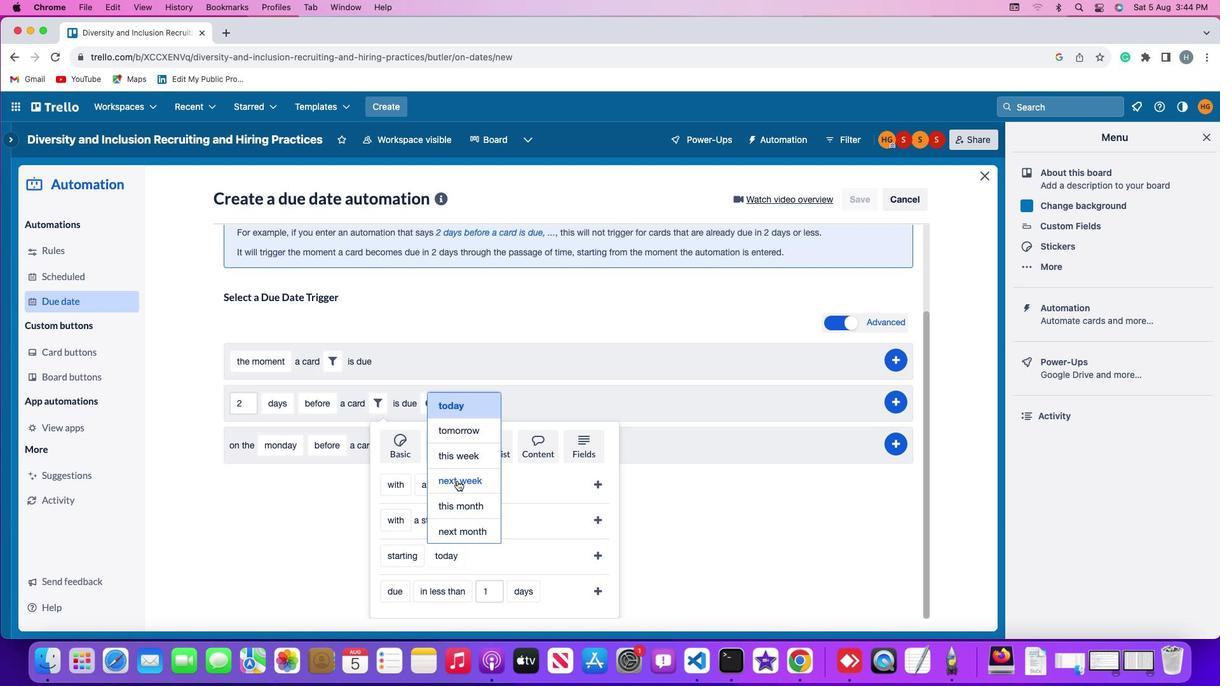 
Action: Mouse pressed left at (456, 479)
Screenshot: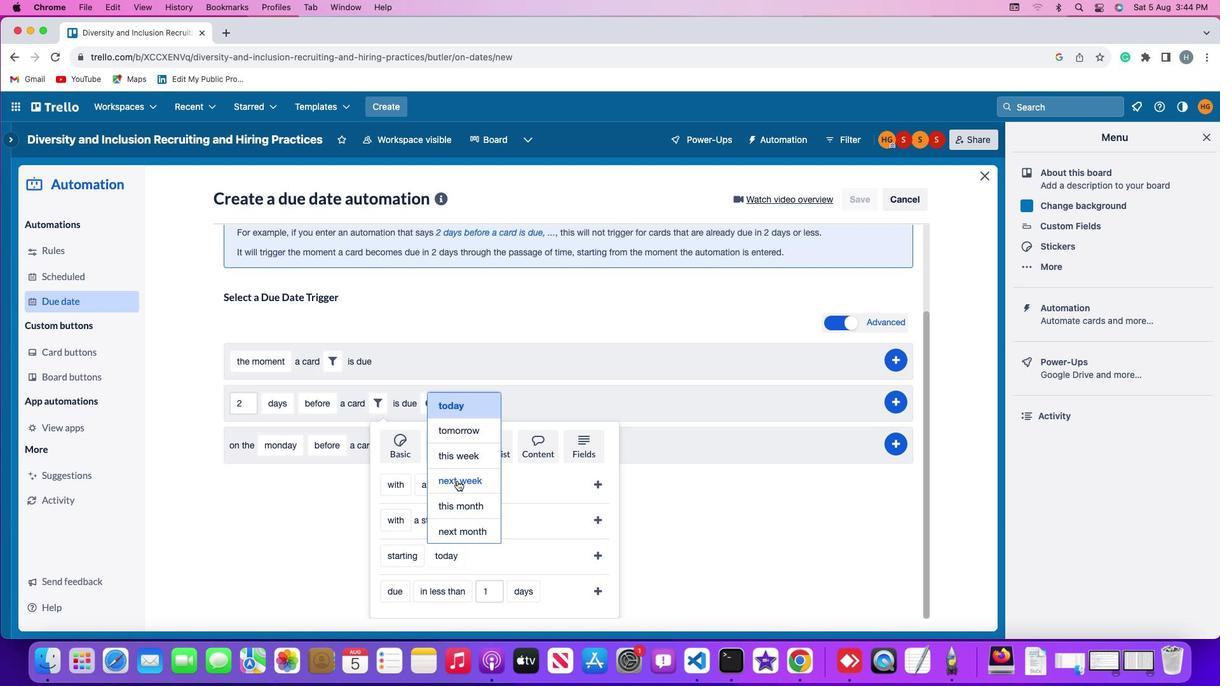 
Action: Mouse moved to (595, 551)
Screenshot: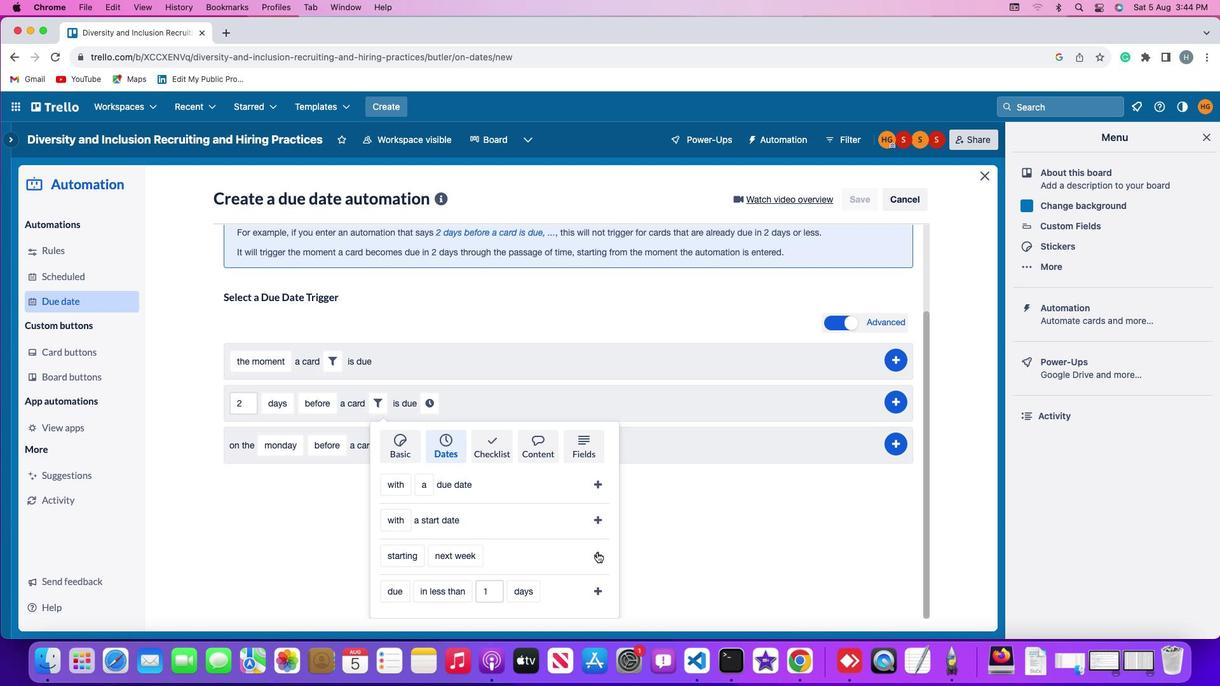 
Action: Mouse pressed left at (595, 551)
Screenshot: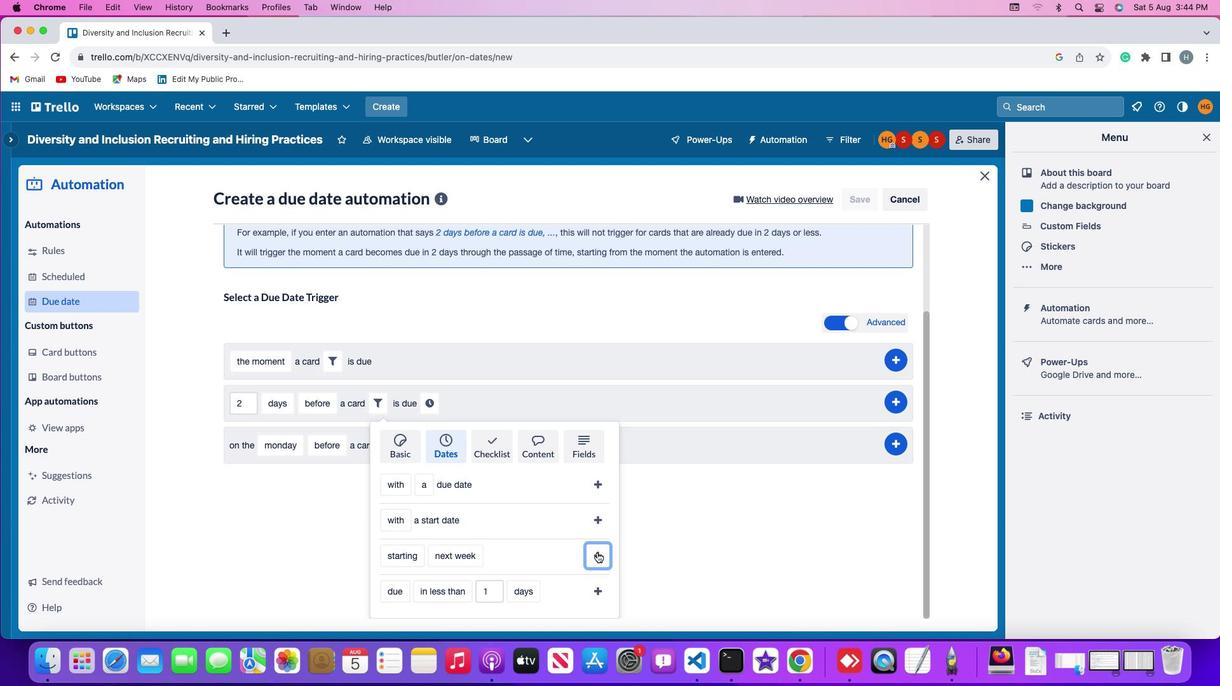 
Action: Mouse moved to (535, 515)
Screenshot: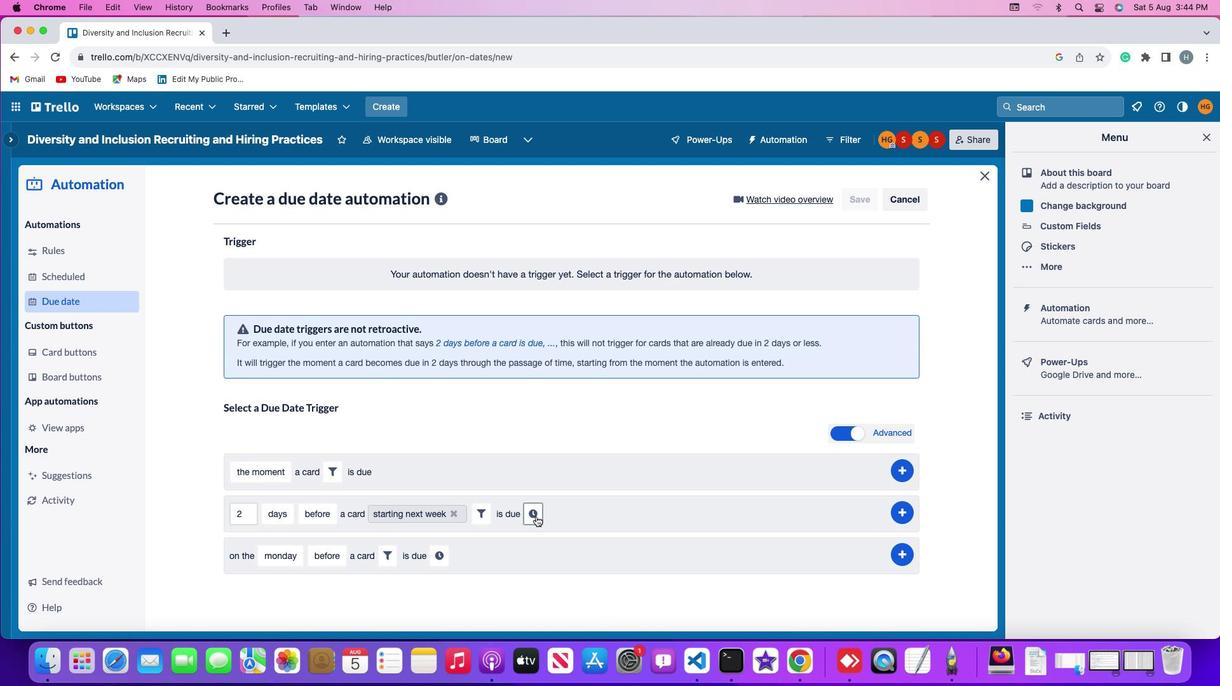 
Action: Mouse pressed left at (535, 515)
Screenshot: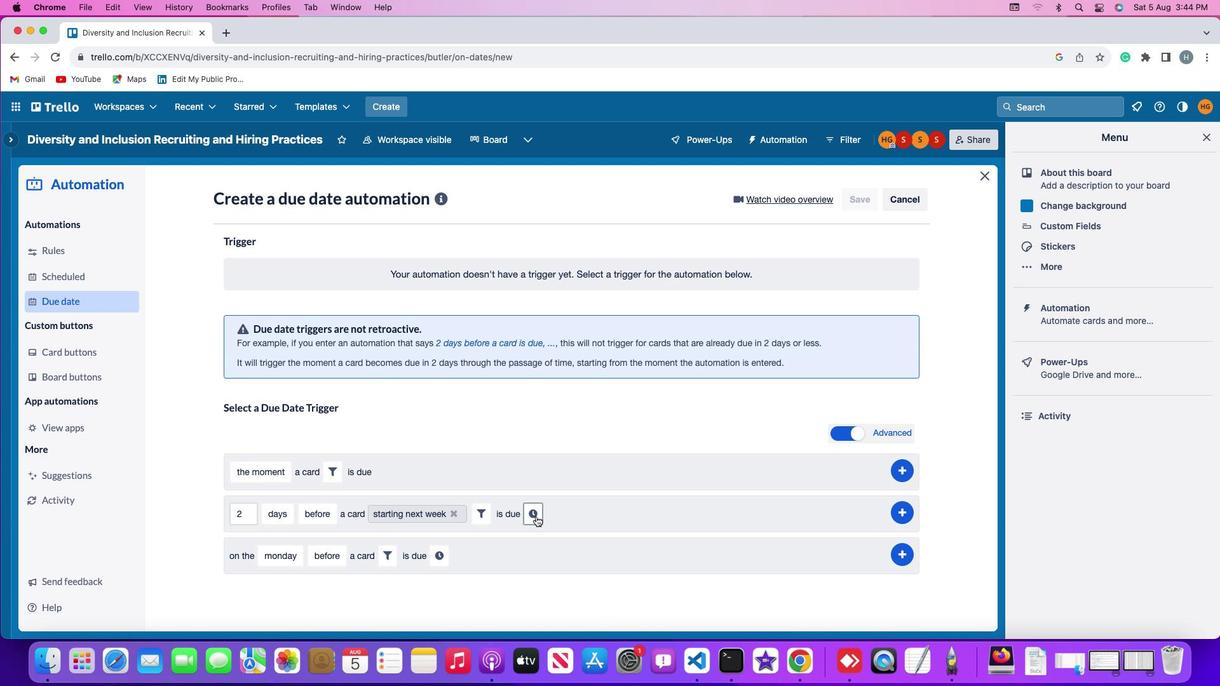 
Action: Mouse moved to (551, 514)
Screenshot: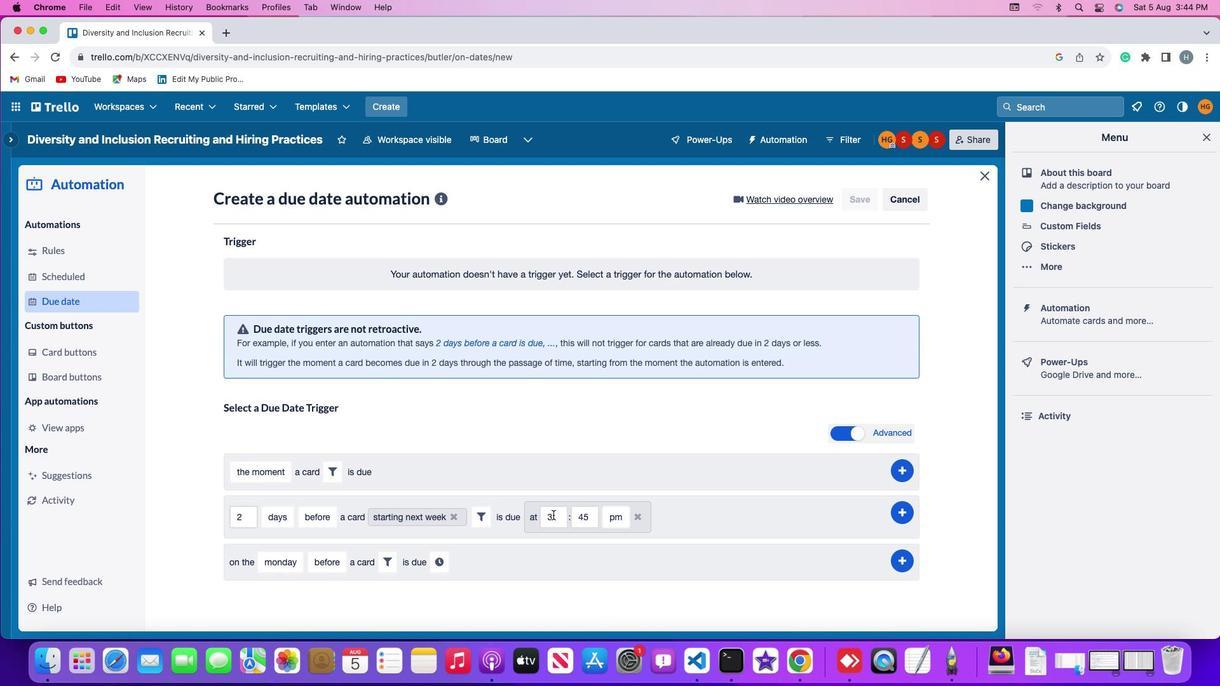 
Action: Mouse pressed left at (551, 514)
Screenshot: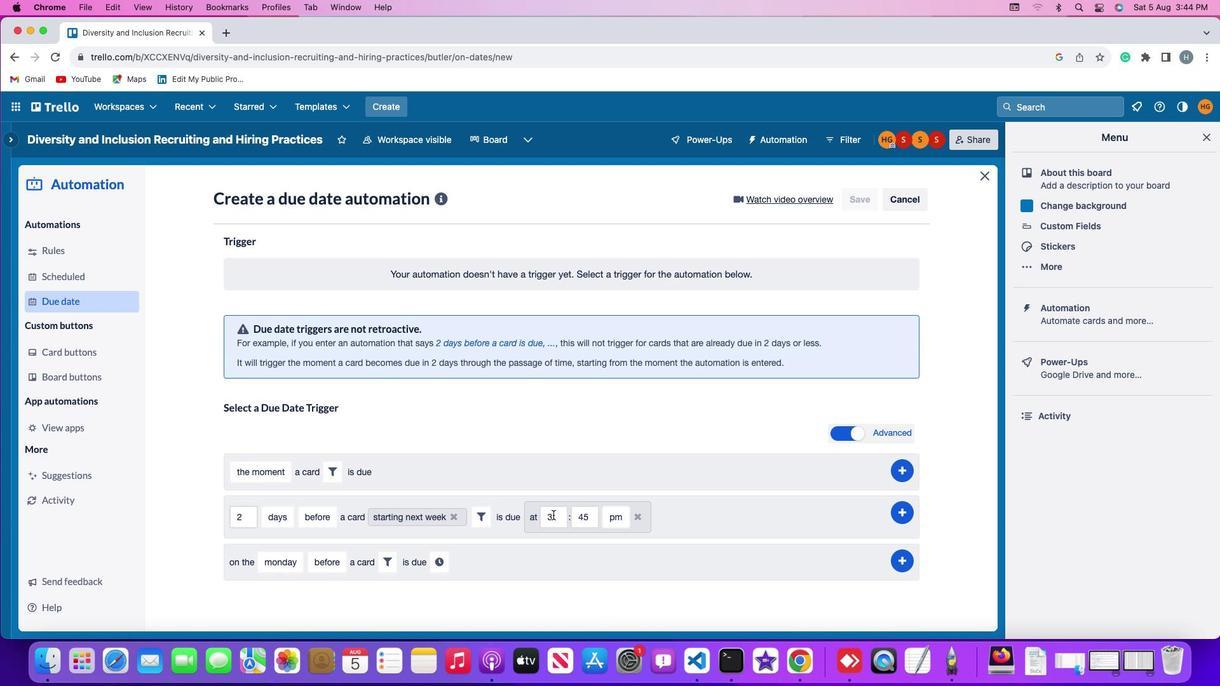 
Action: Key pressed Key.backspace
Screenshot: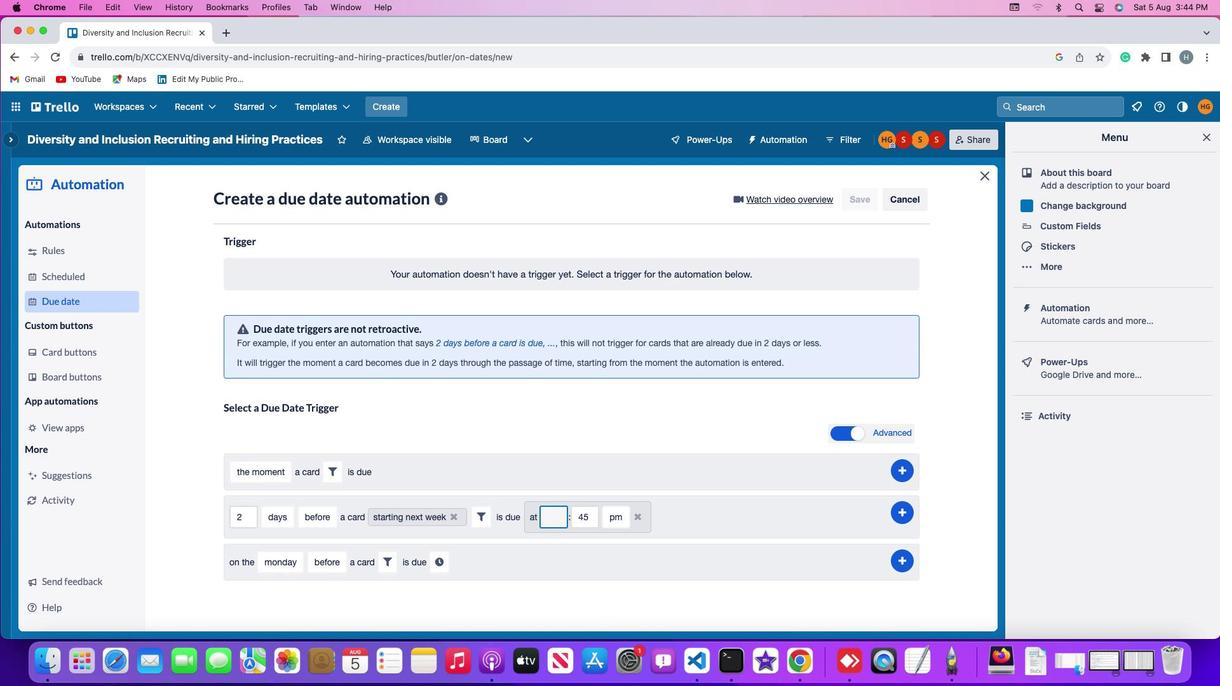 
Action: Mouse moved to (555, 516)
Screenshot: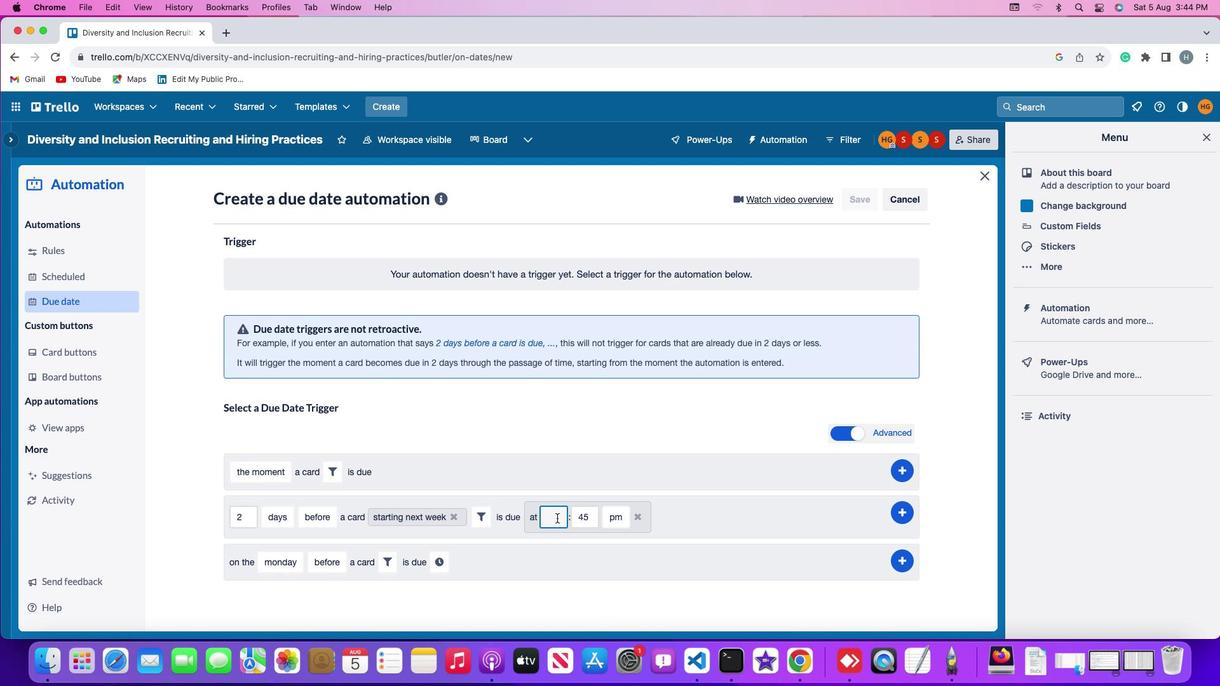 
Action: Key pressed '1''1'
Screenshot: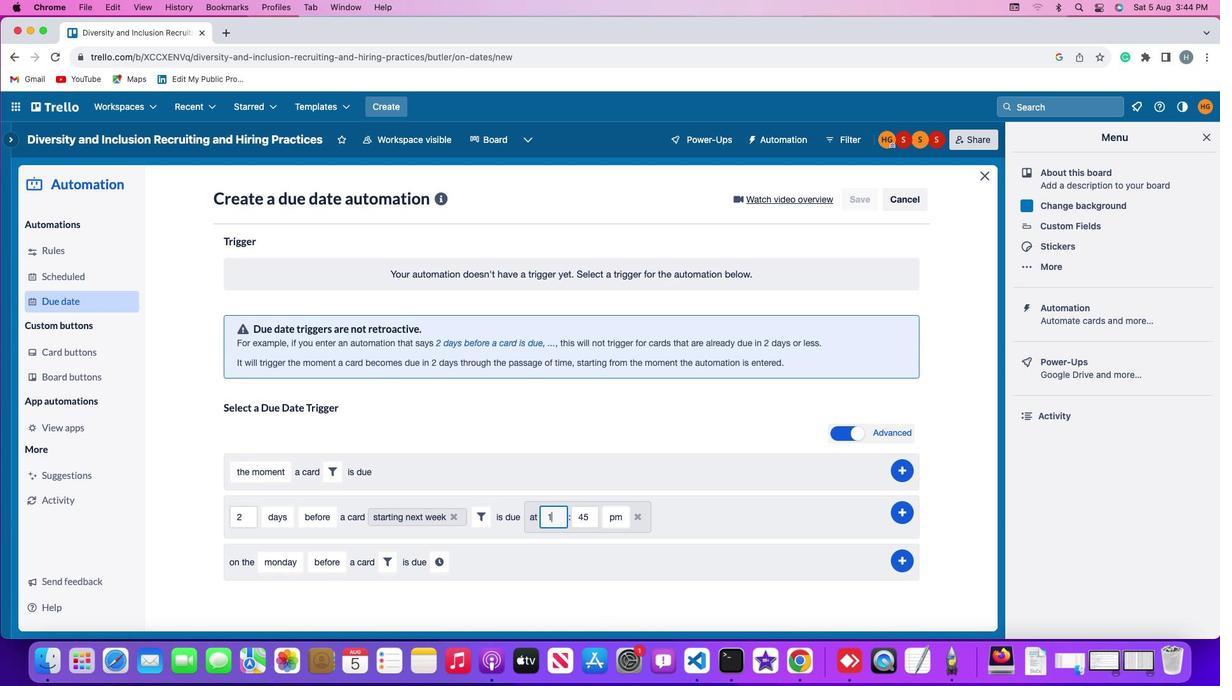 
Action: Mouse moved to (587, 514)
Screenshot: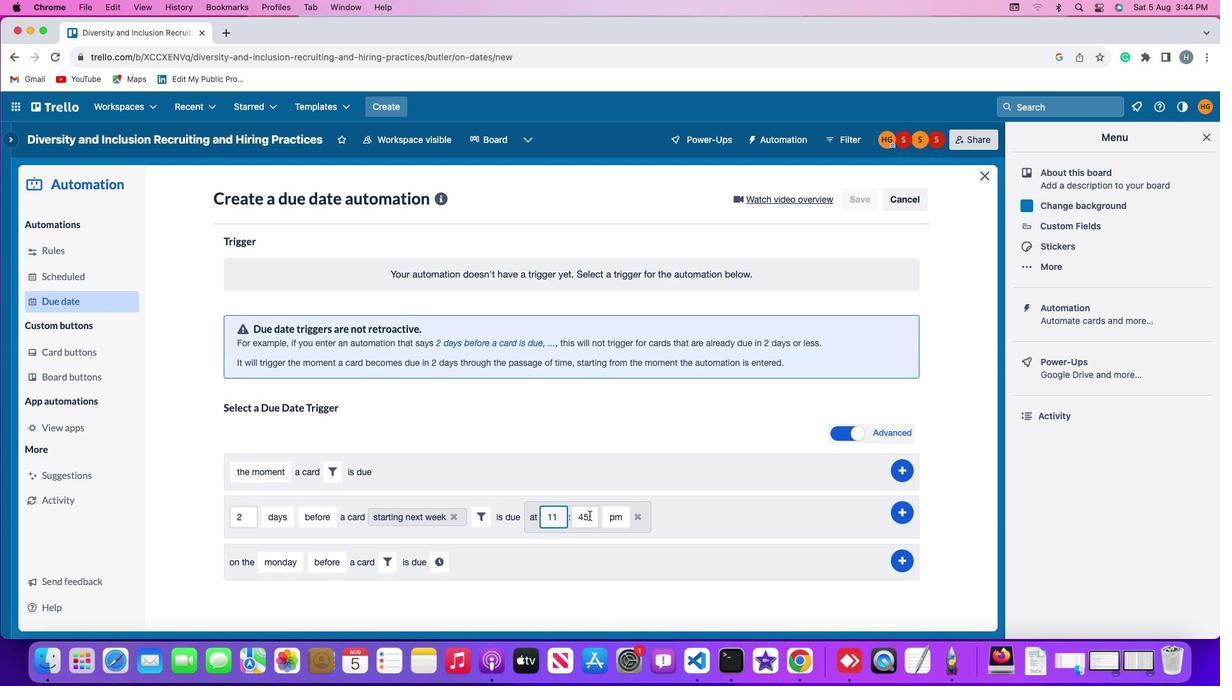 
Action: Mouse pressed left at (587, 514)
Screenshot: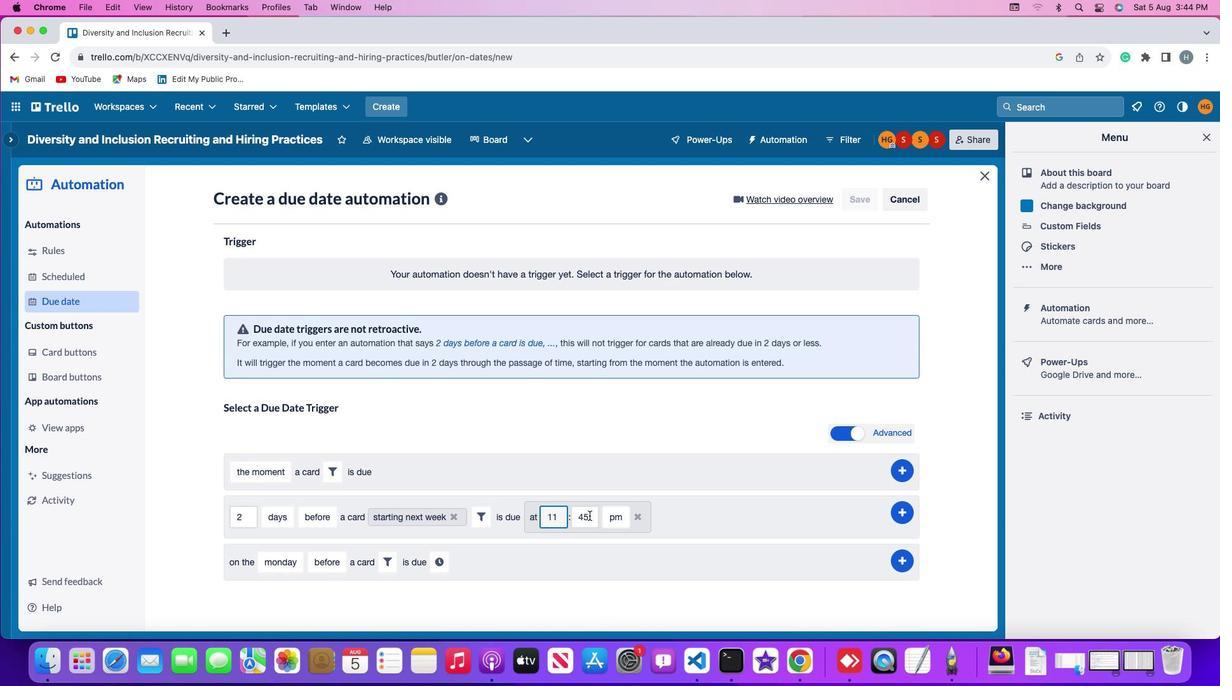 
Action: Key pressed Key.backspaceKey.backspace
Screenshot: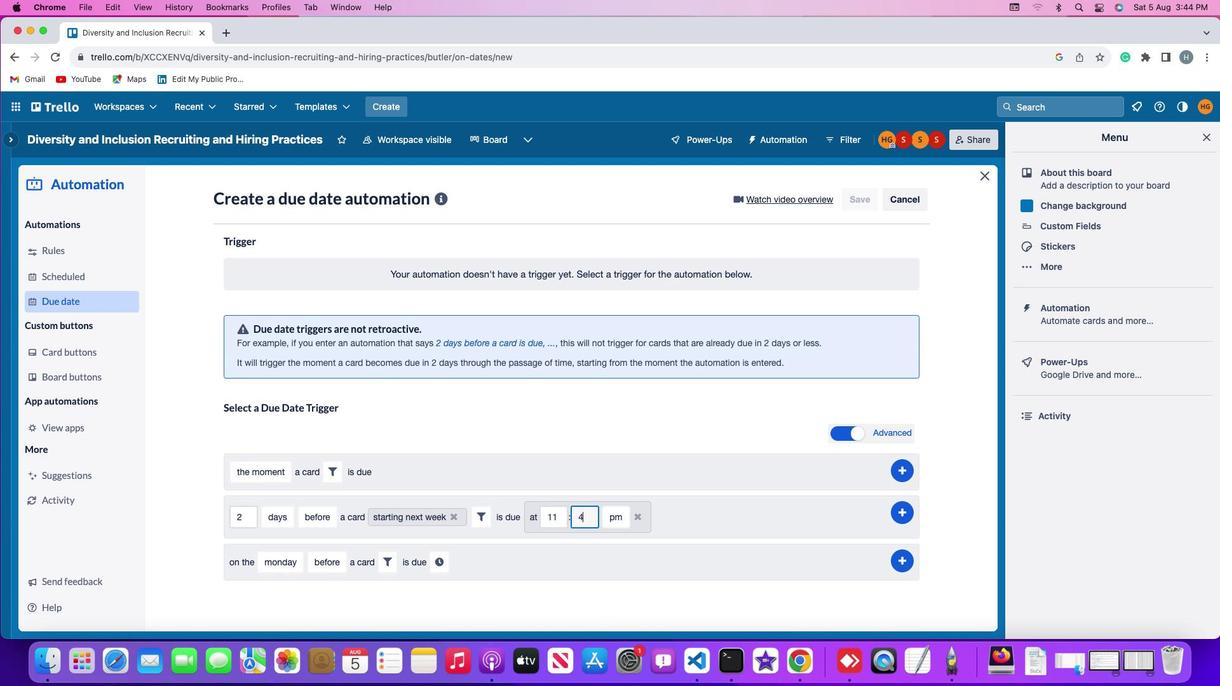 
Action: Mouse moved to (588, 515)
Screenshot: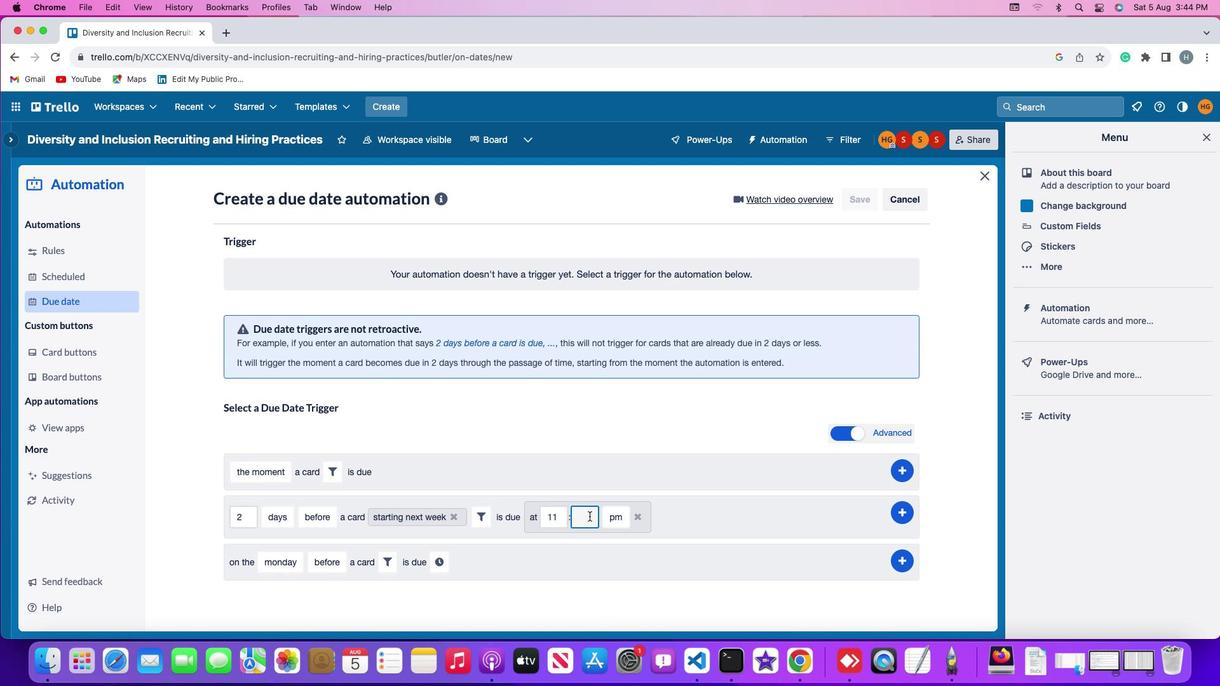
Action: Key pressed '0''0'
Screenshot: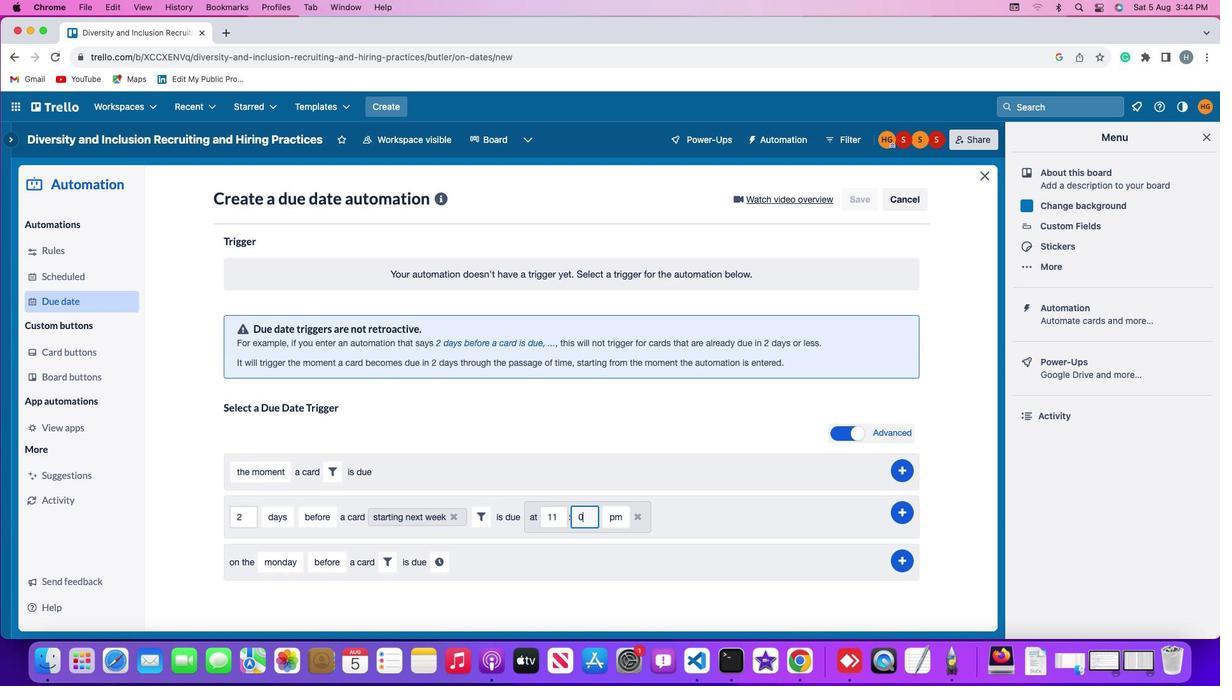 
Action: Mouse moved to (607, 515)
Screenshot: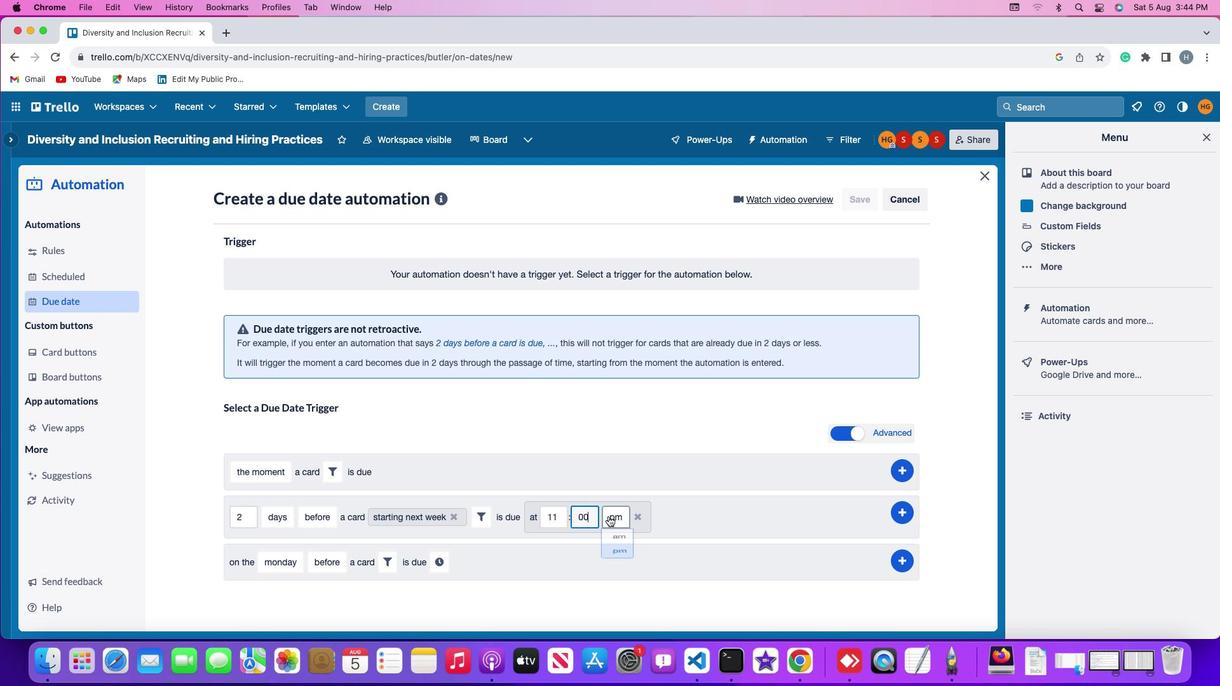 
Action: Mouse pressed left at (607, 515)
Screenshot: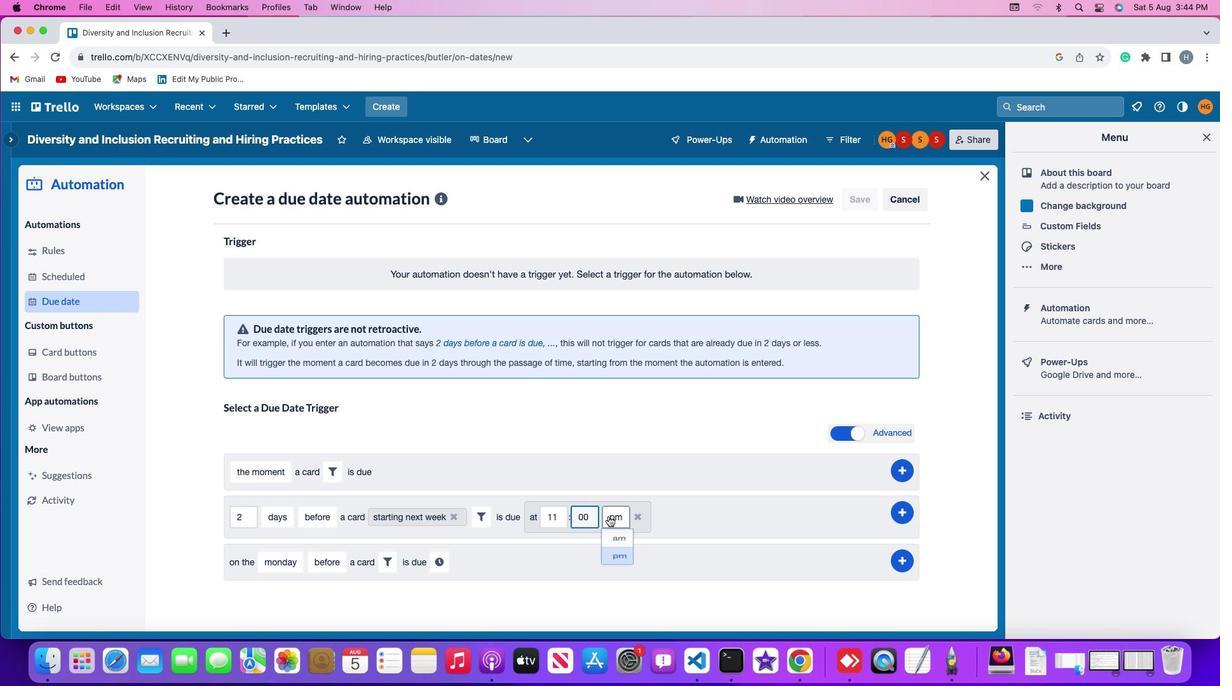 
Action: Mouse moved to (615, 537)
Screenshot: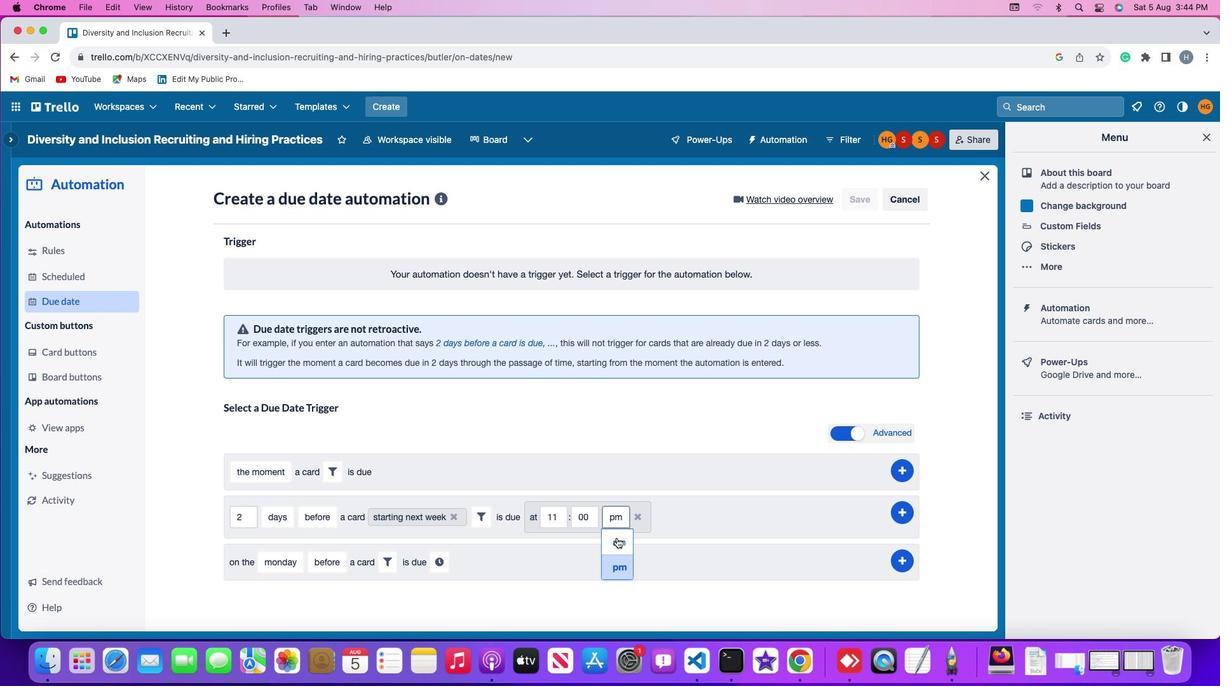 
Action: Mouse pressed left at (615, 537)
Screenshot: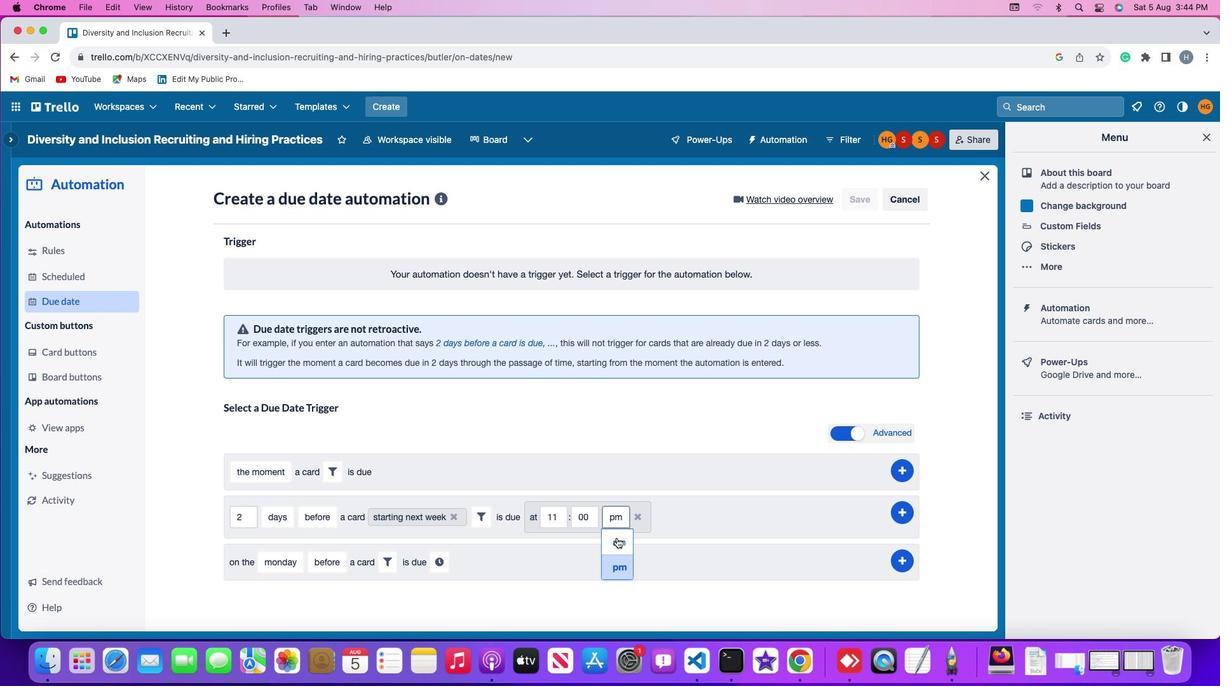 
Action: Mouse moved to (902, 507)
Screenshot: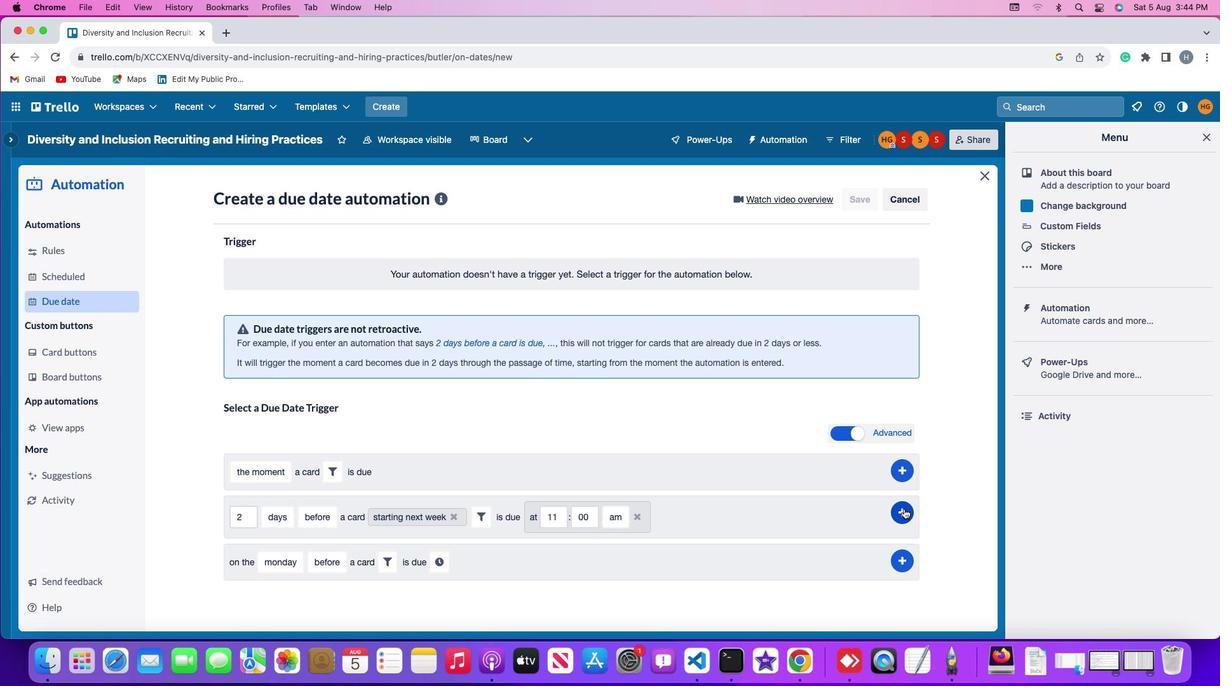 
Action: Mouse pressed left at (902, 507)
Screenshot: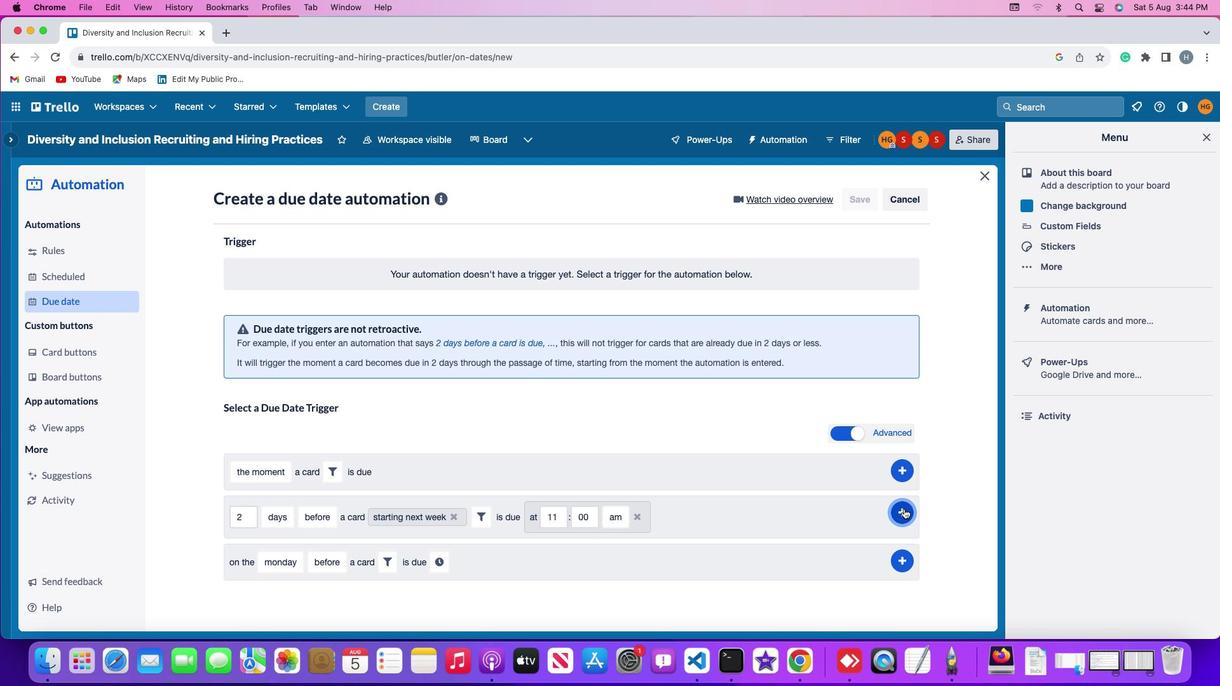
Action: Mouse moved to (957, 310)
Screenshot: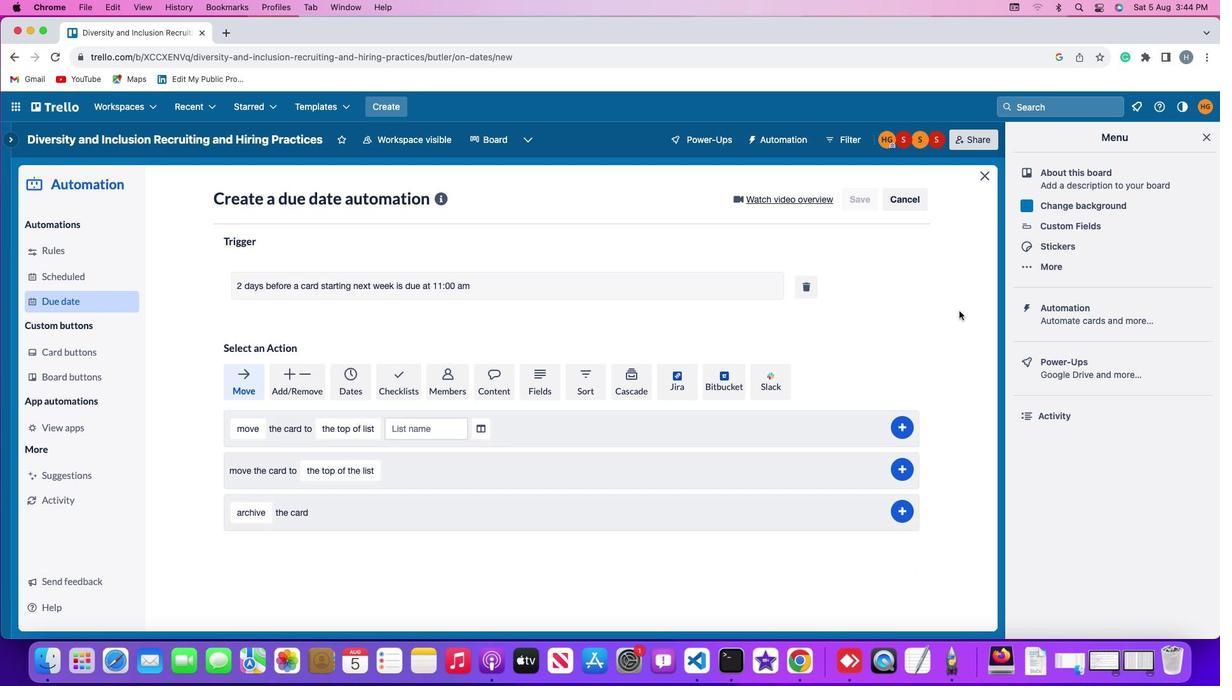 
